 Task: Find connections with filter location Langenhagen with filter topic #innovationwith filter profile language Potuguese with filter current company Kohler Co. with filter school JSS Academy of Technical Education with filter industry Historical Sites with filter service category Management with filter keywords title Spa Manager
Action: Mouse moved to (543, 69)
Screenshot: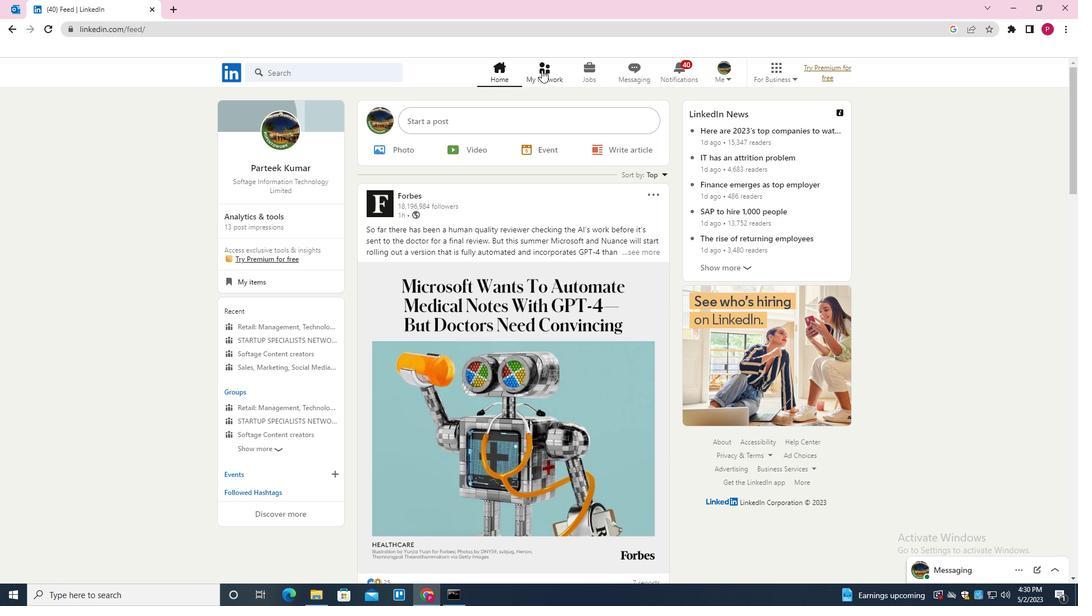 
Action: Mouse pressed left at (543, 69)
Screenshot: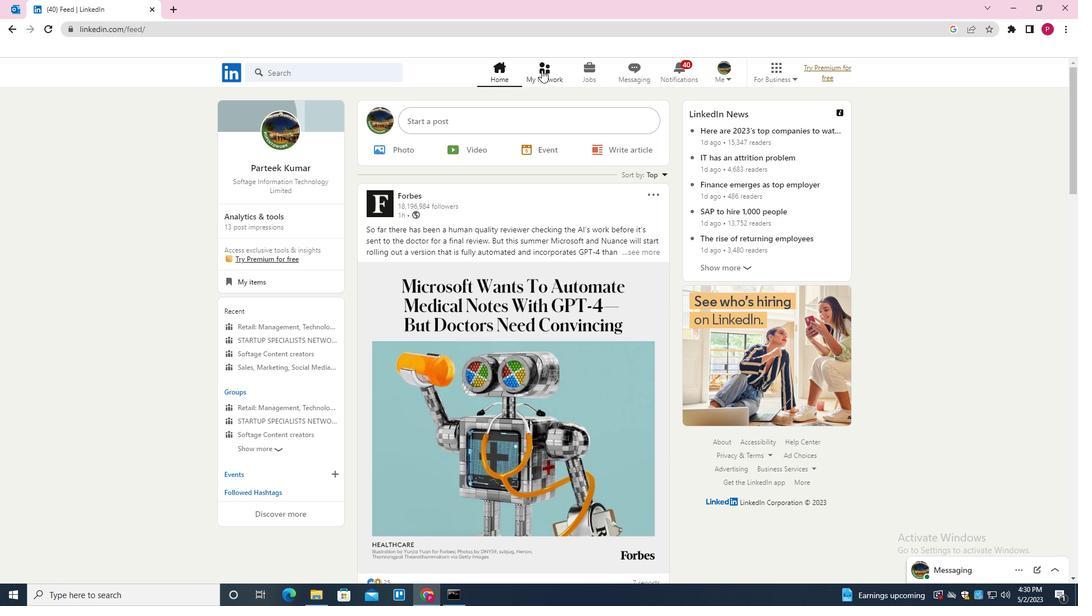 
Action: Mouse moved to (315, 131)
Screenshot: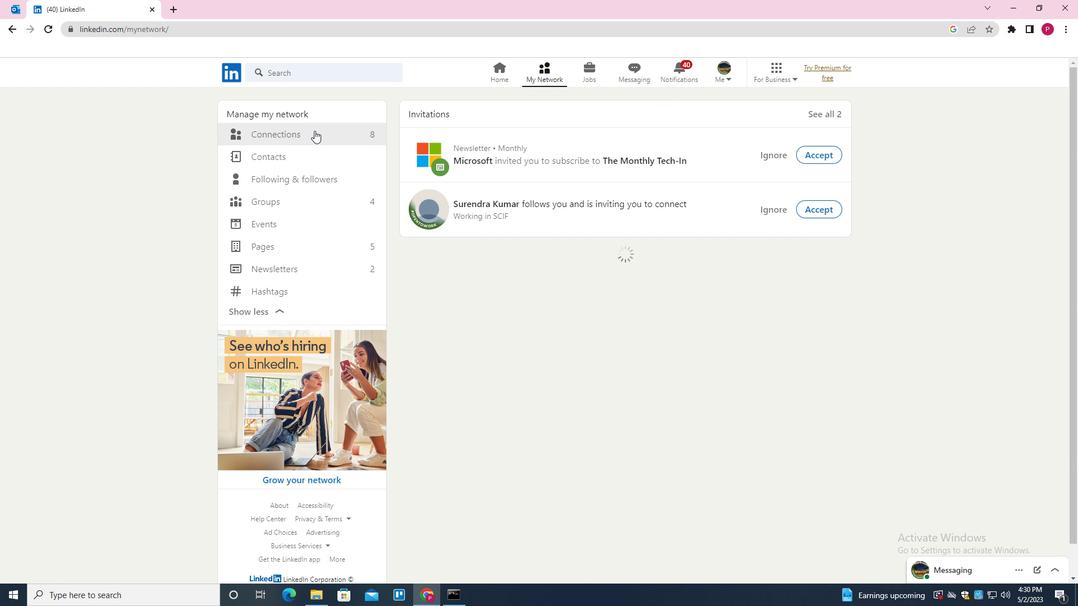 
Action: Mouse pressed left at (315, 131)
Screenshot: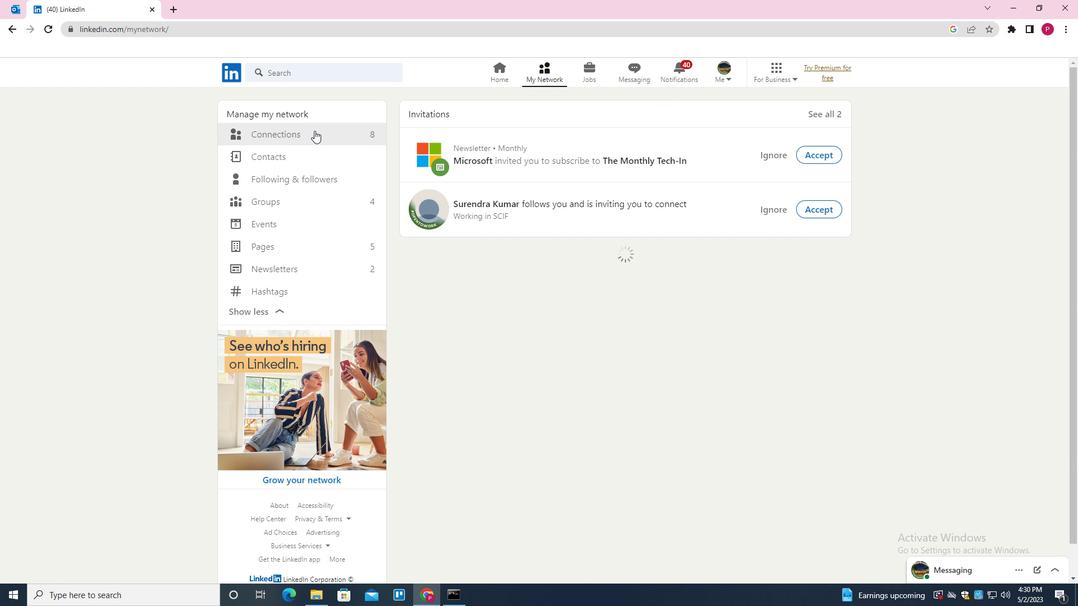 
Action: Mouse moved to (645, 136)
Screenshot: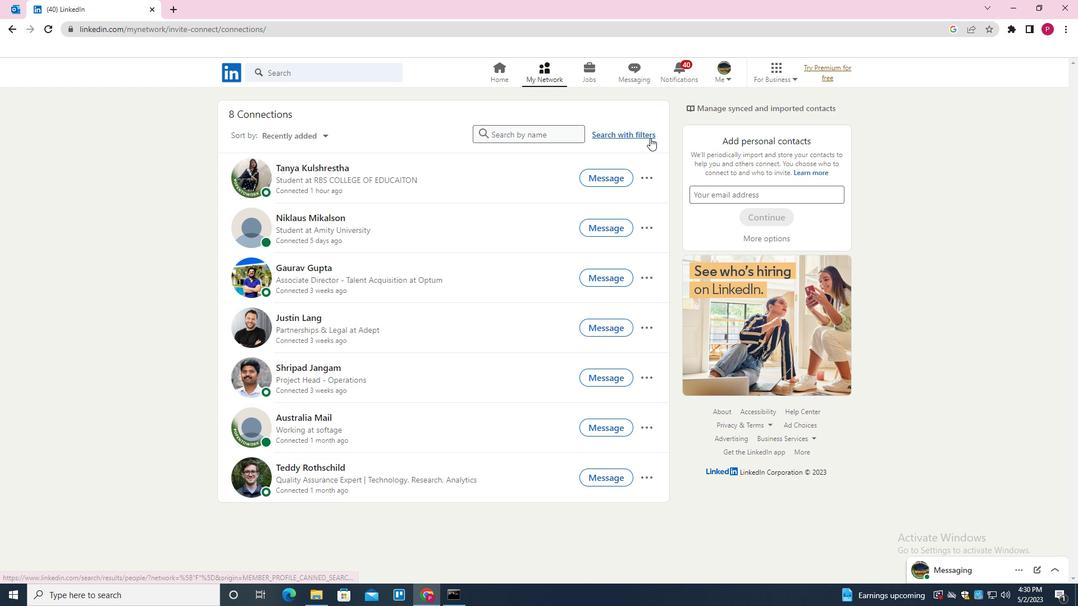 
Action: Mouse pressed left at (645, 136)
Screenshot: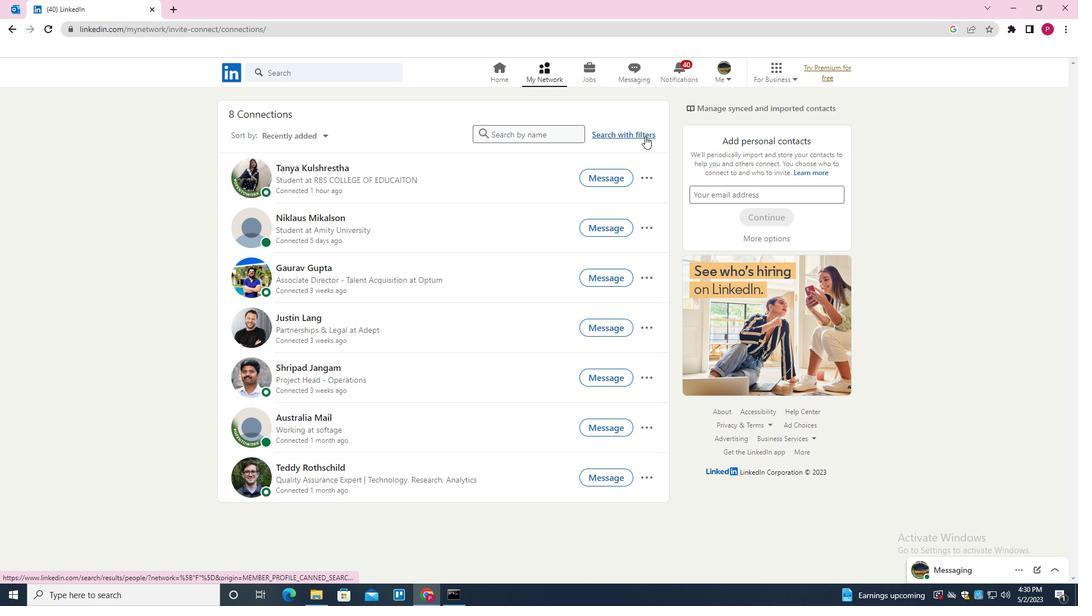 
Action: Mouse moved to (571, 102)
Screenshot: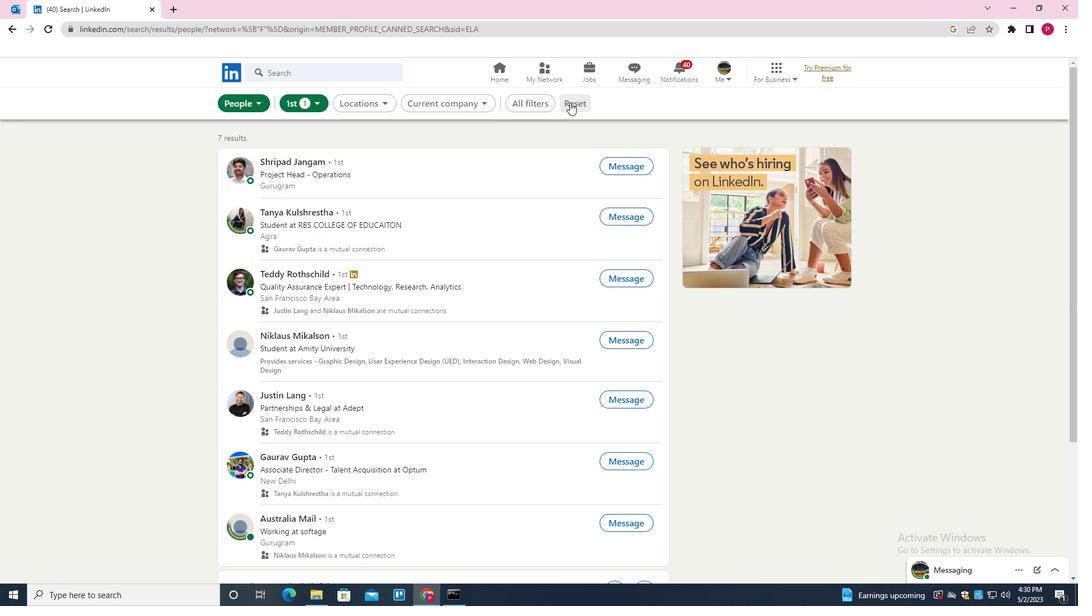 
Action: Mouse pressed left at (571, 102)
Screenshot: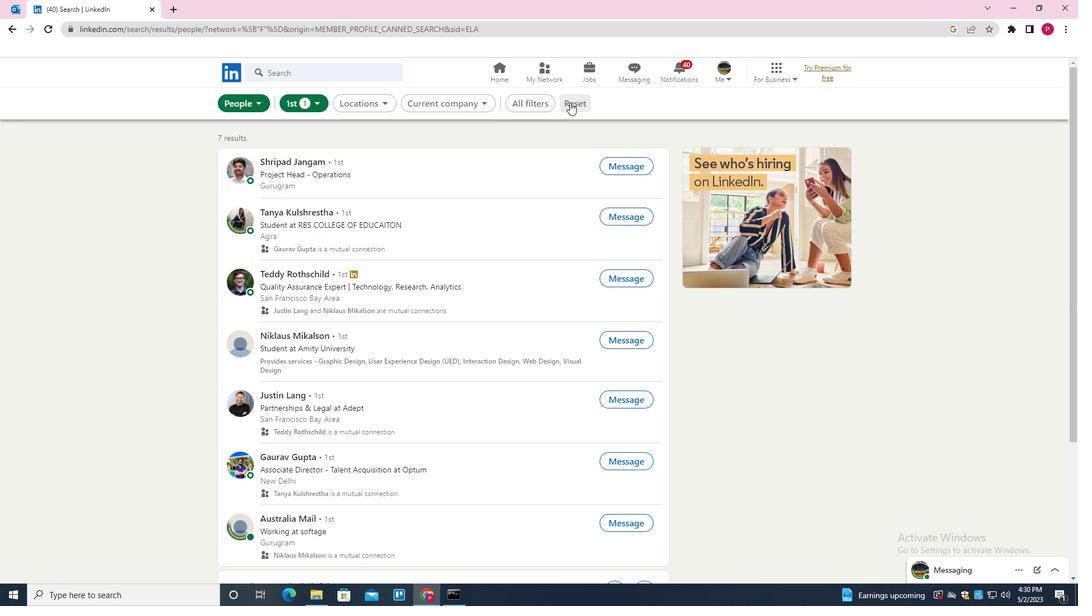 
Action: Mouse moved to (568, 102)
Screenshot: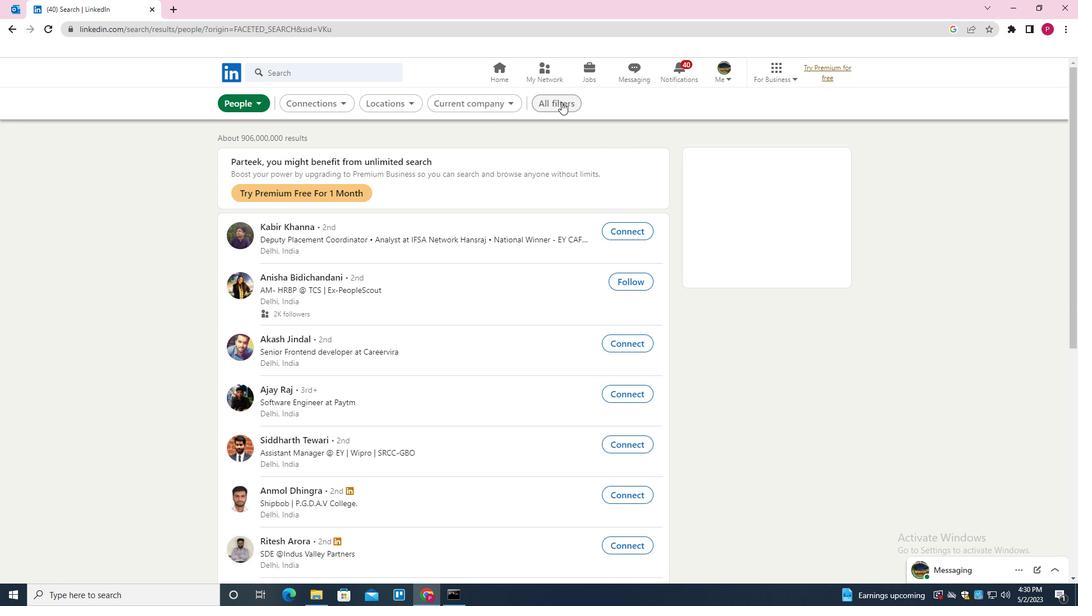 
Action: Mouse pressed left at (568, 102)
Screenshot: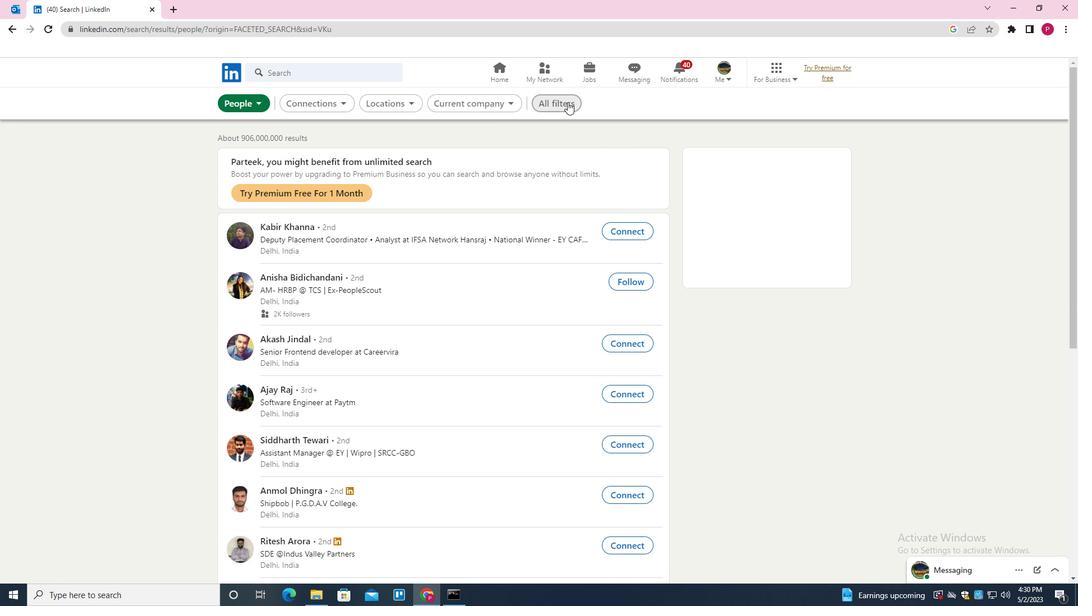 
Action: Mouse moved to (816, 291)
Screenshot: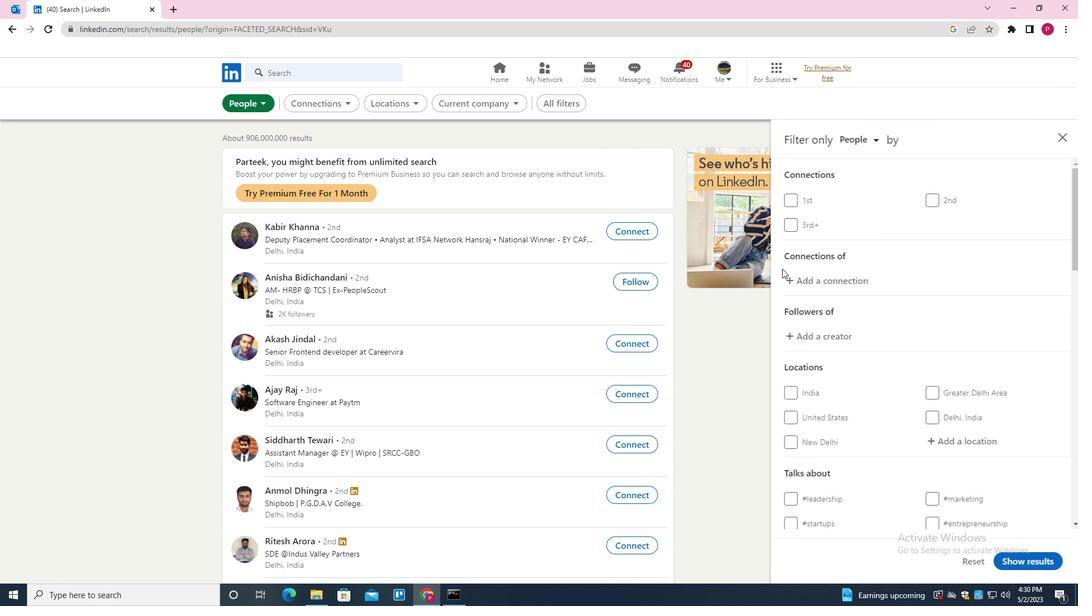 
Action: Mouse scrolled (816, 291) with delta (0, 0)
Screenshot: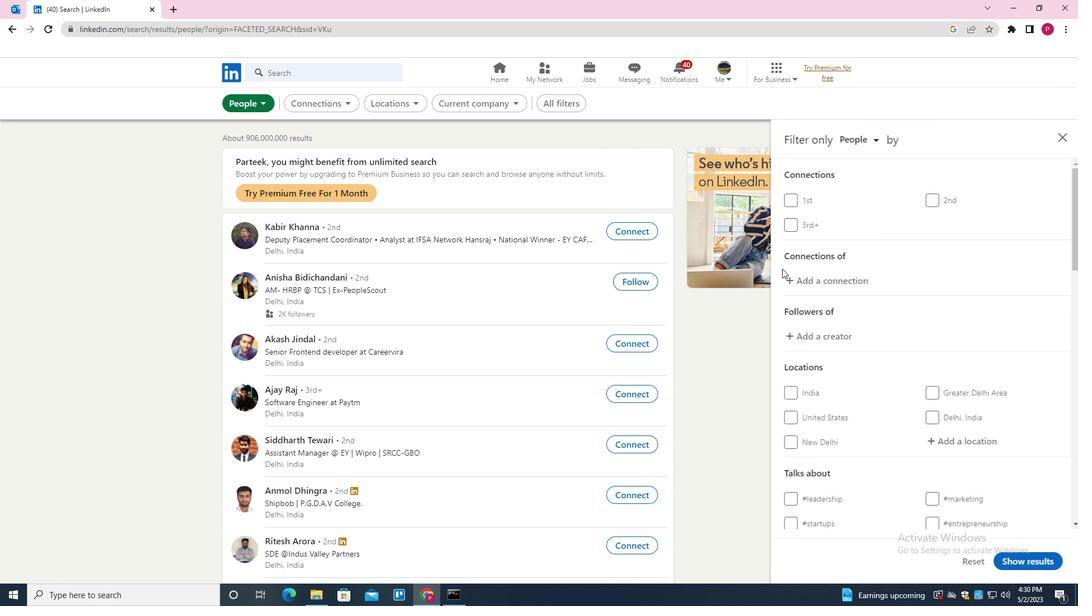 
Action: Mouse moved to (822, 297)
Screenshot: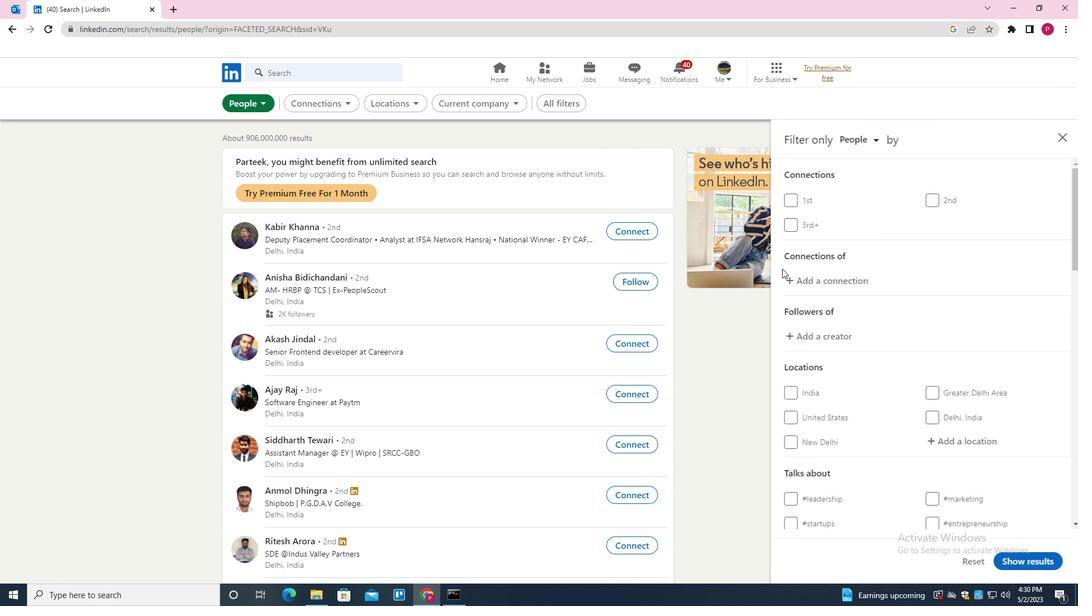 
Action: Mouse scrolled (822, 296) with delta (0, 0)
Screenshot: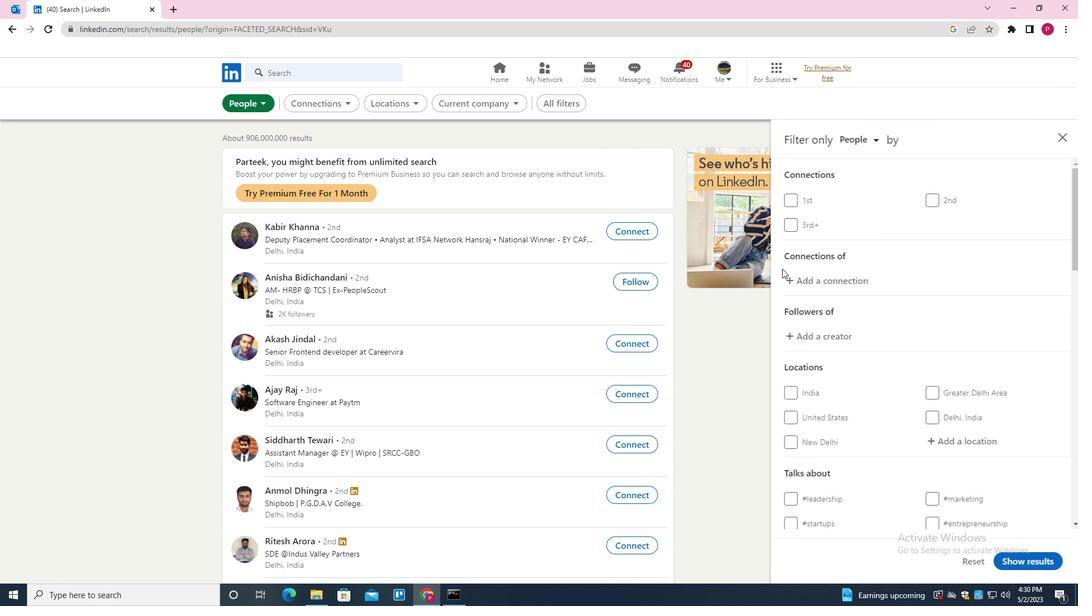 
Action: Mouse moved to (839, 309)
Screenshot: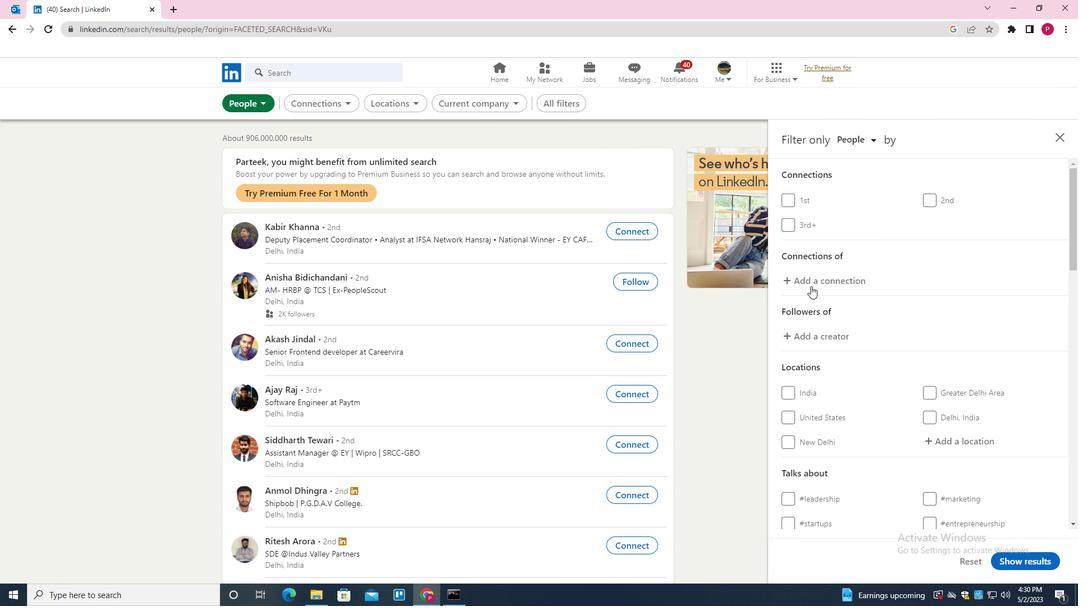 
Action: Mouse scrolled (839, 308) with delta (0, 0)
Screenshot: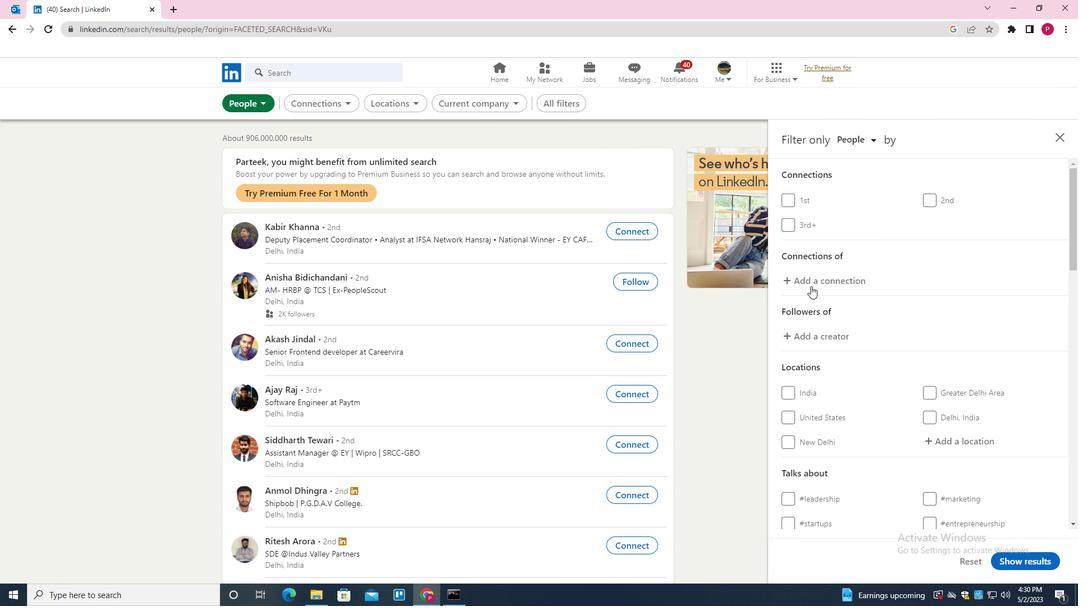 
Action: Mouse moved to (951, 271)
Screenshot: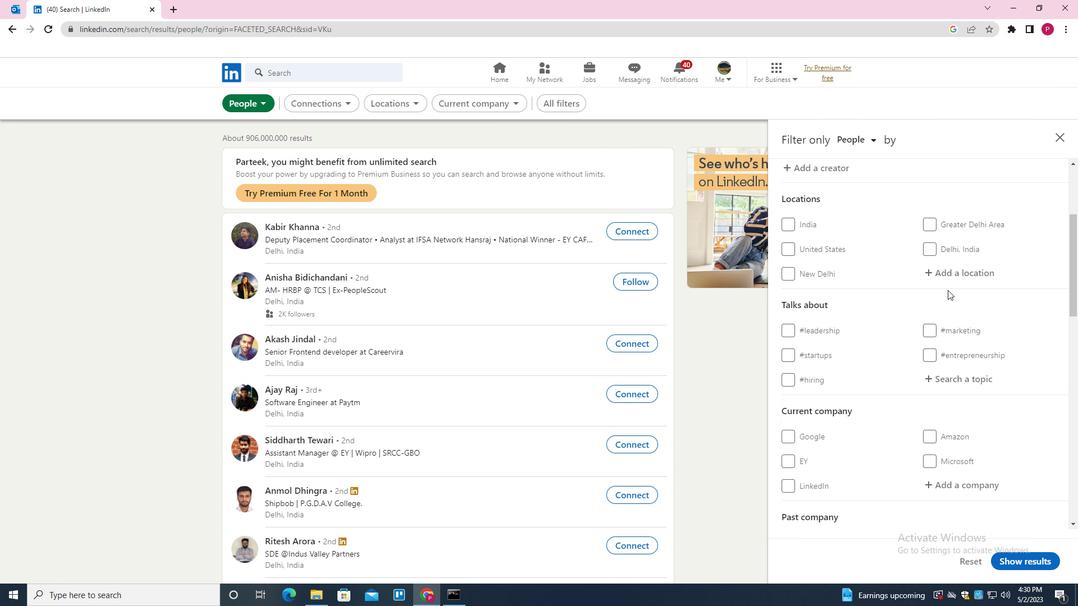 
Action: Mouse pressed left at (951, 271)
Screenshot: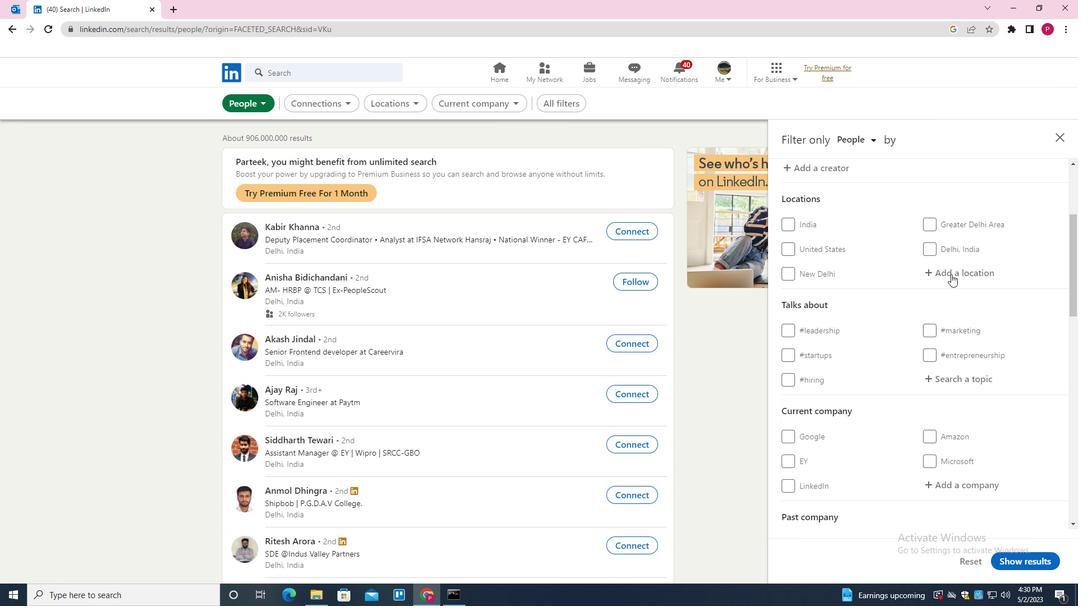 
Action: Mouse moved to (922, 286)
Screenshot: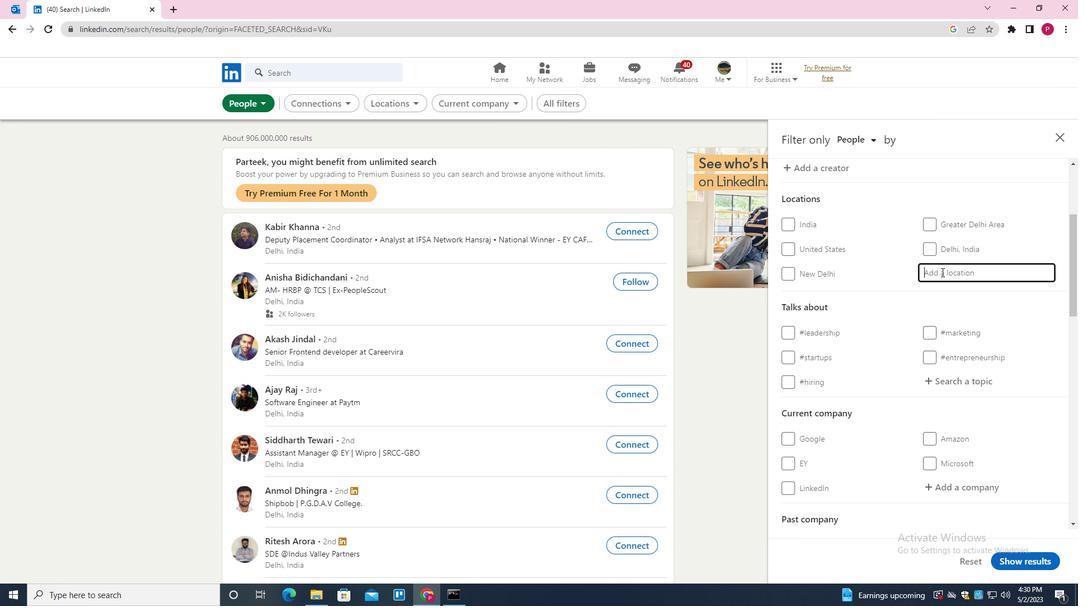 
Action: Key pressed <Key.shift>LANGEN<Key.down><Key.down><Key.down><Key.down><Key.enter>
Screenshot: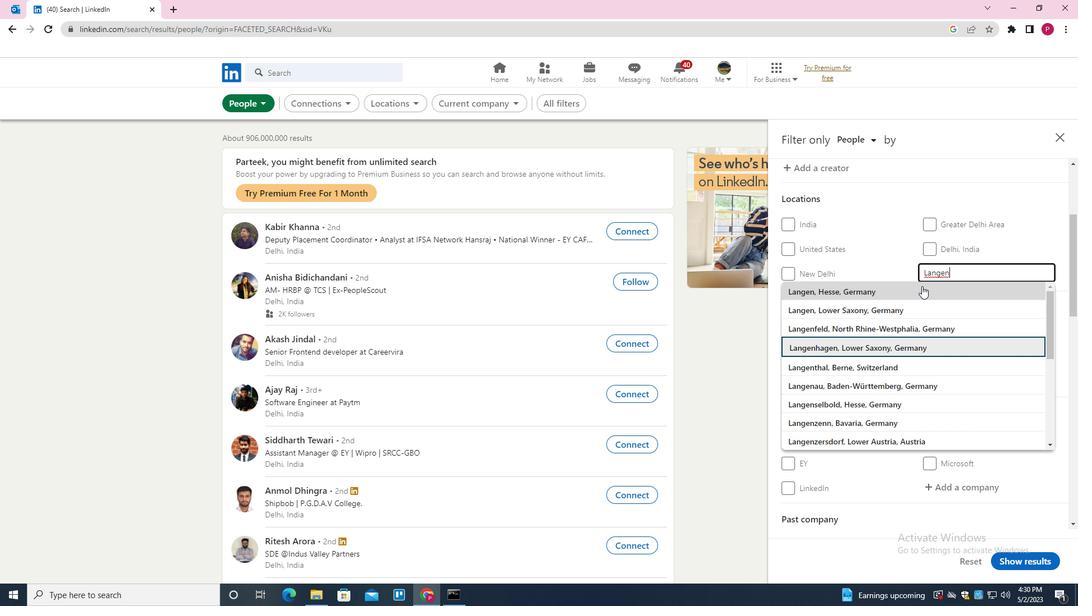 
Action: Mouse moved to (973, 413)
Screenshot: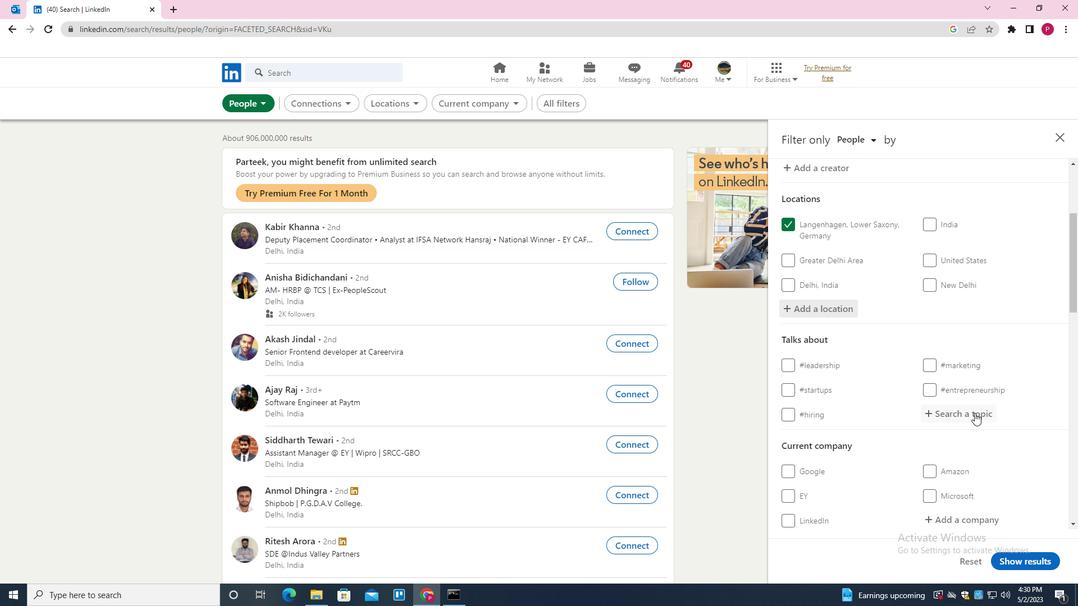 
Action: Mouse pressed left at (973, 413)
Screenshot: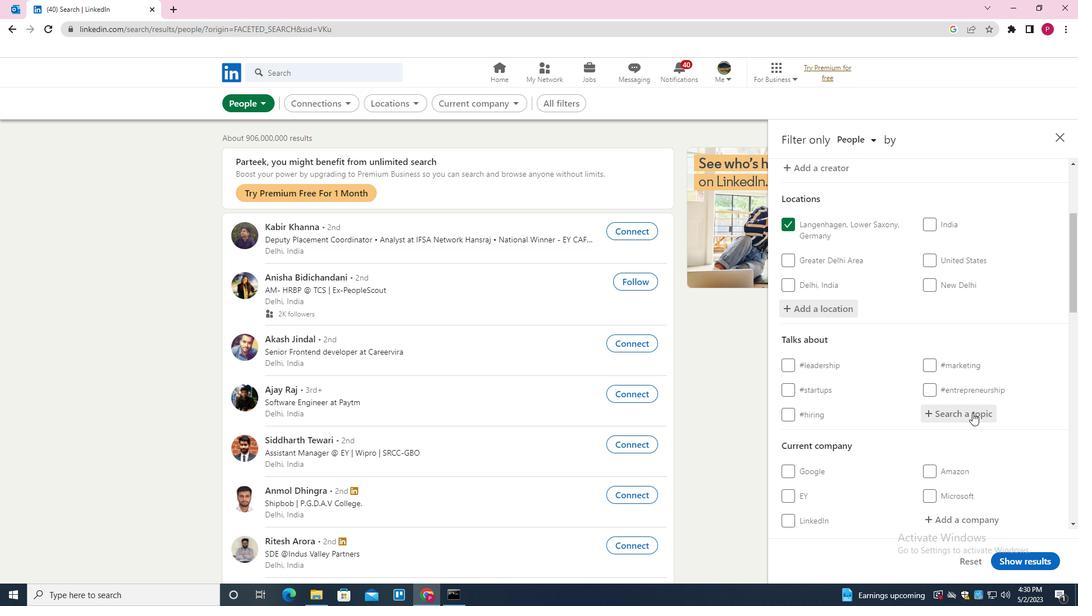 
Action: Key pressed INNOVATION<Key.down><Key.enter>
Screenshot: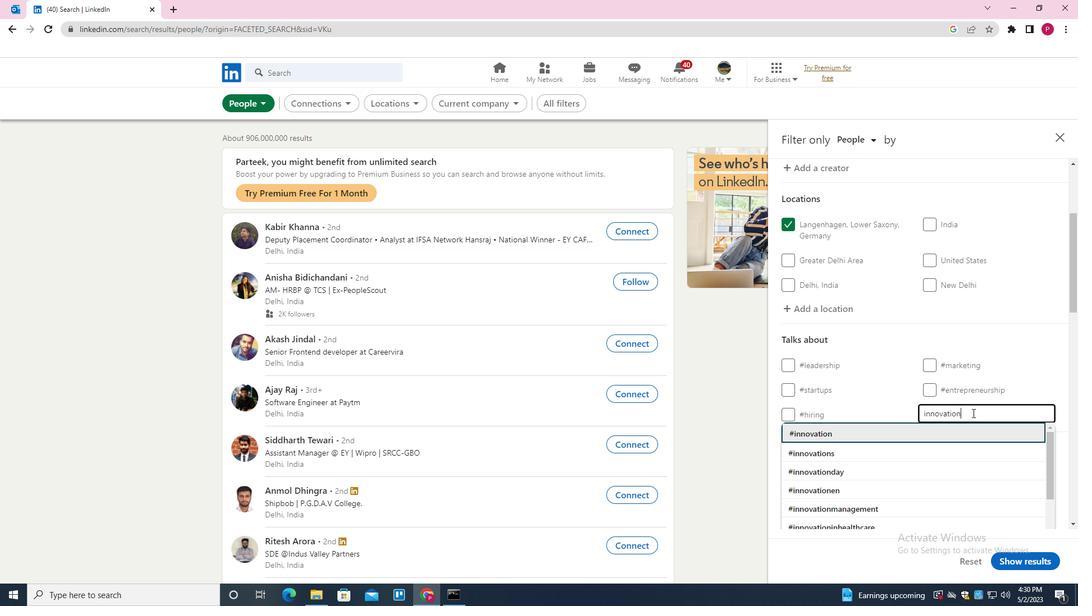 
Action: Mouse moved to (896, 433)
Screenshot: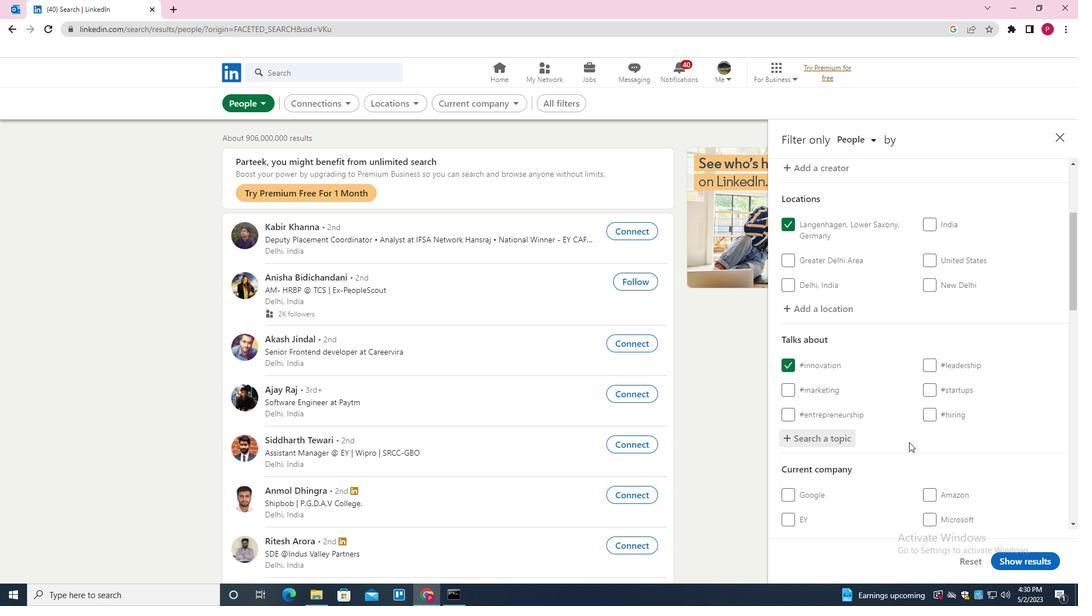 
Action: Mouse scrolled (896, 433) with delta (0, 0)
Screenshot: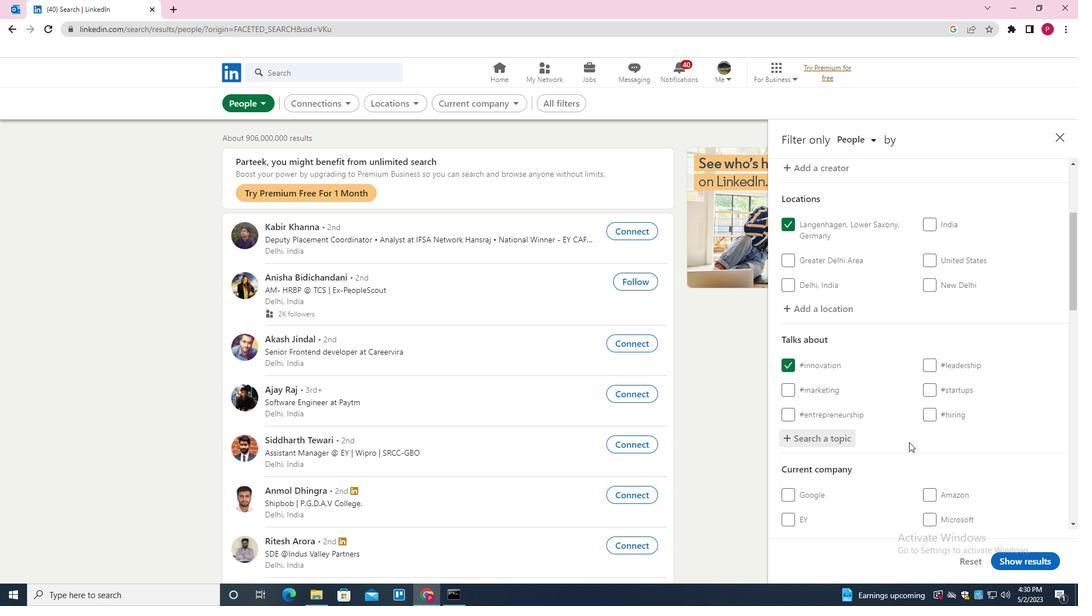 
Action: Mouse moved to (894, 428)
Screenshot: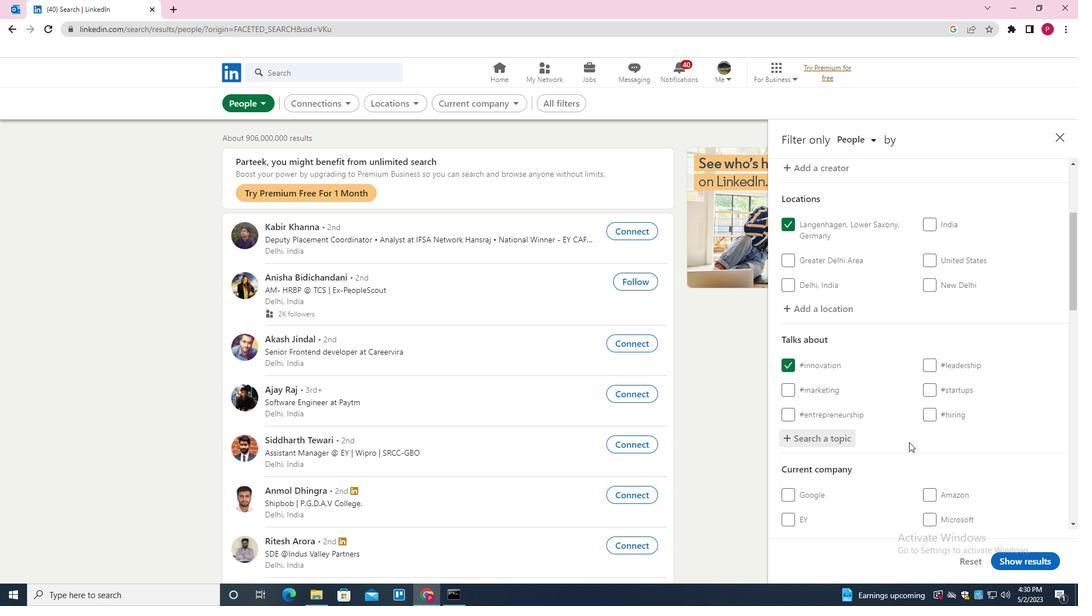 
Action: Mouse scrolled (894, 427) with delta (0, 0)
Screenshot: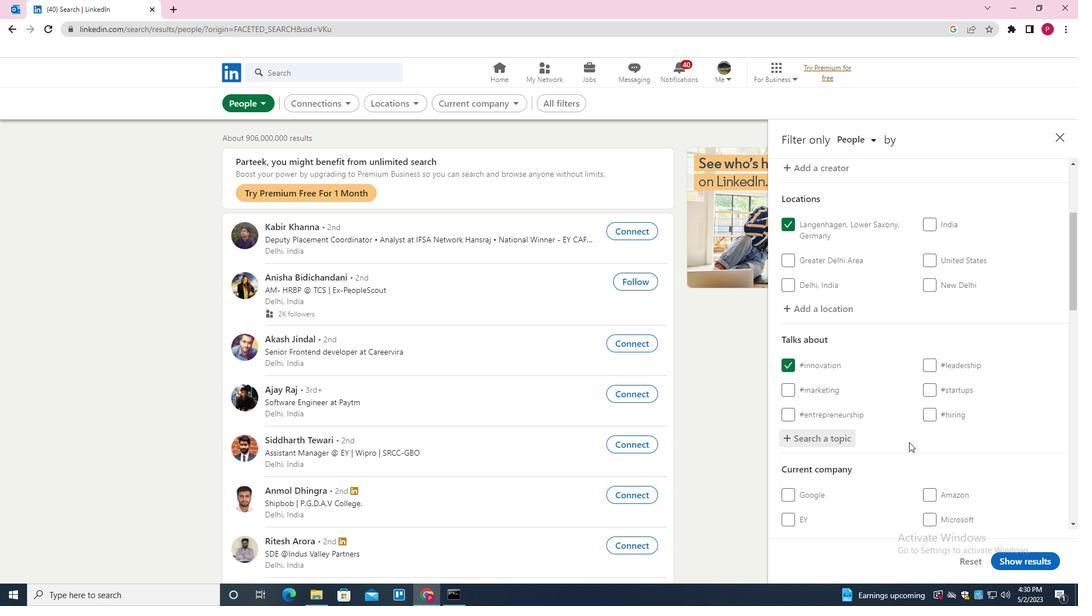 
Action: Mouse moved to (892, 423)
Screenshot: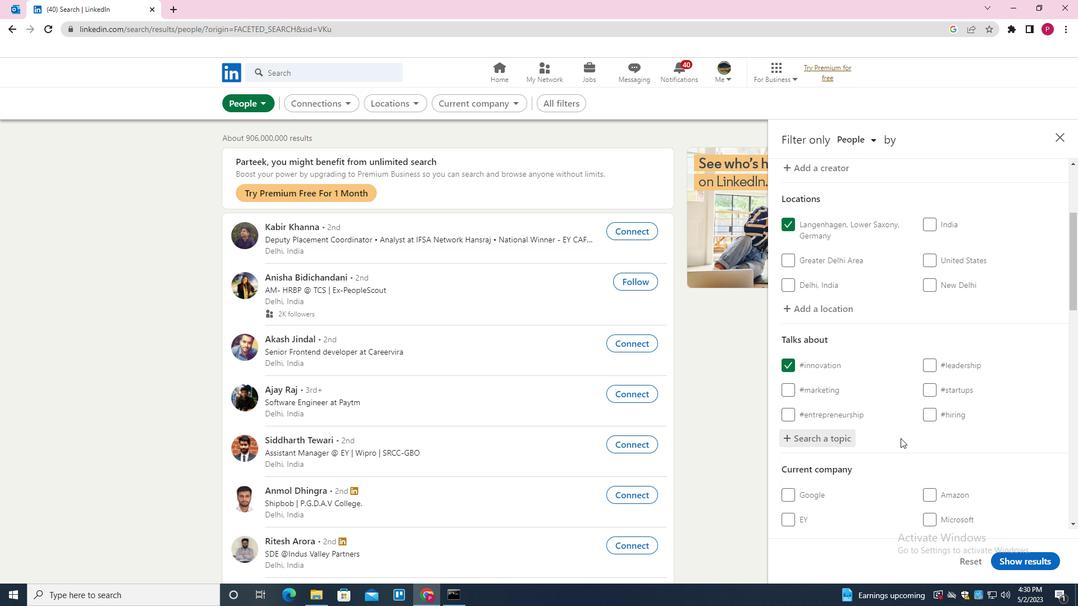 
Action: Mouse scrolled (892, 422) with delta (0, 0)
Screenshot: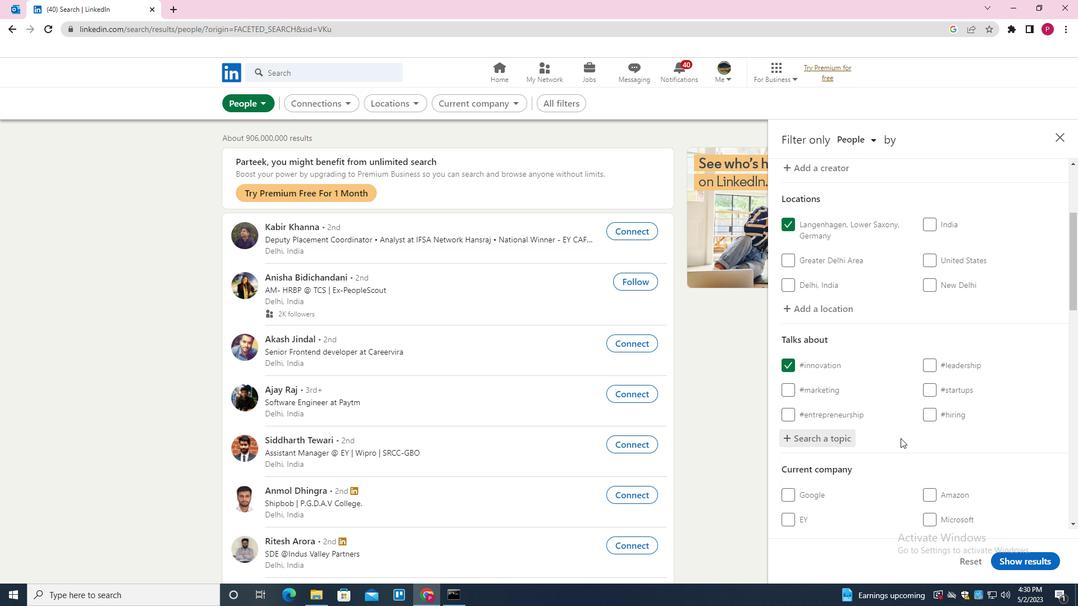 
Action: Mouse moved to (891, 413)
Screenshot: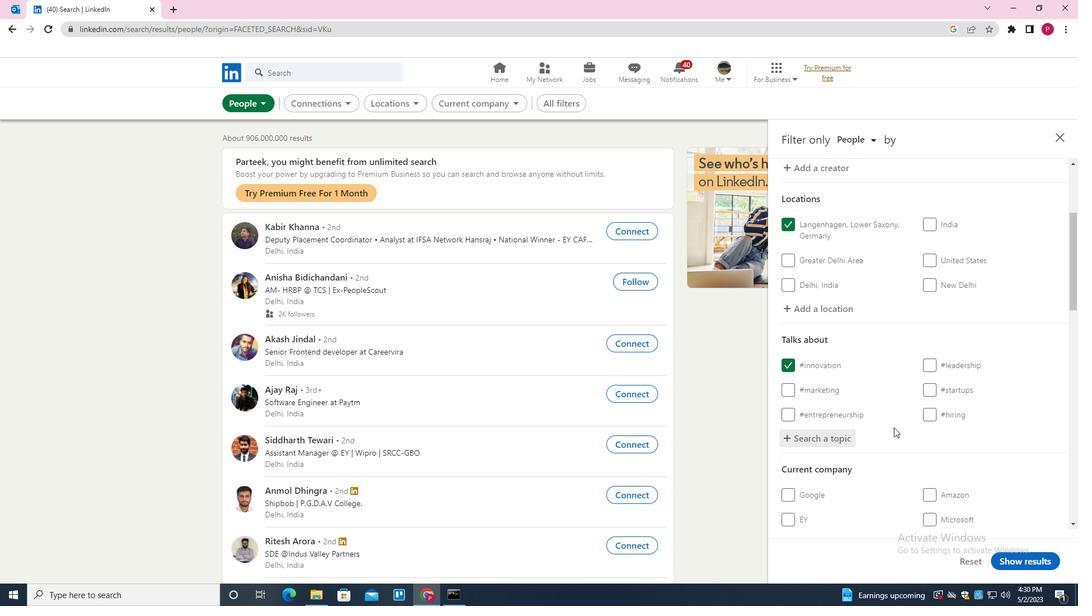 
Action: Mouse scrolled (891, 412) with delta (0, 0)
Screenshot: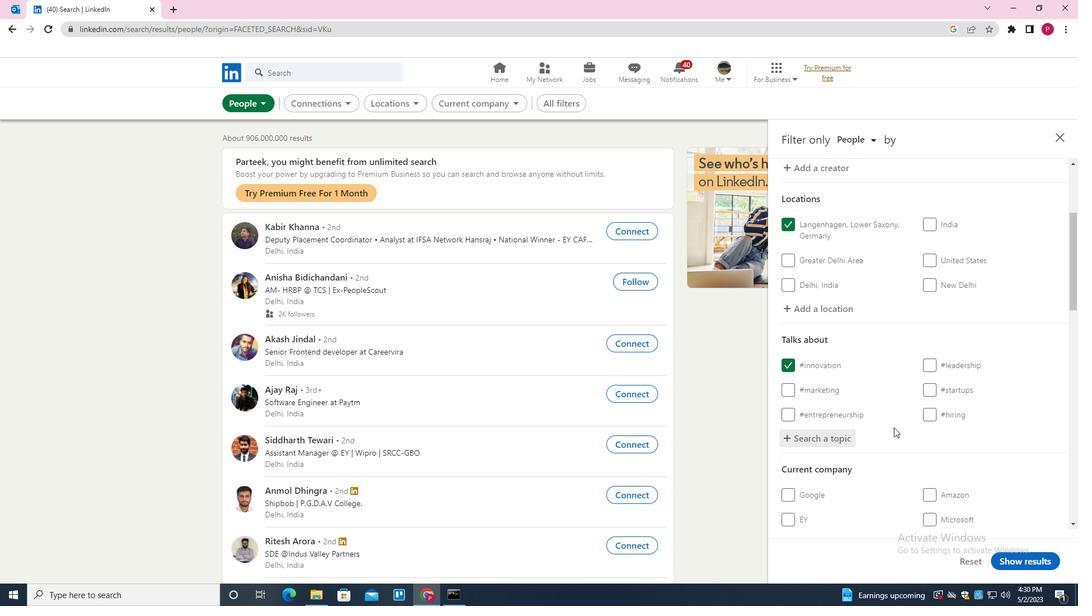 
Action: Mouse moved to (880, 363)
Screenshot: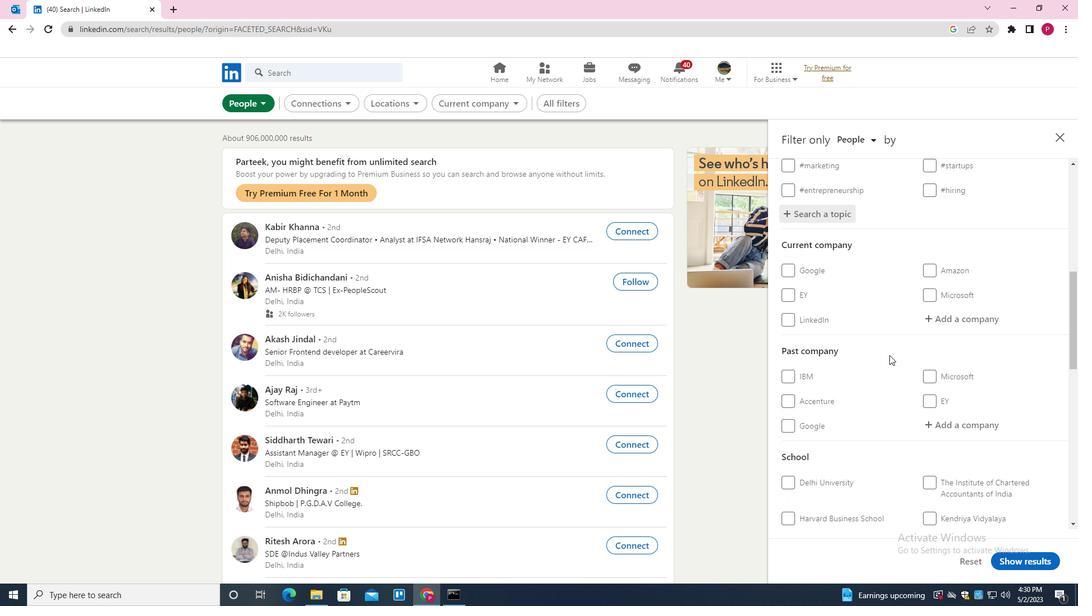 
Action: Mouse scrolled (880, 362) with delta (0, 0)
Screenshot: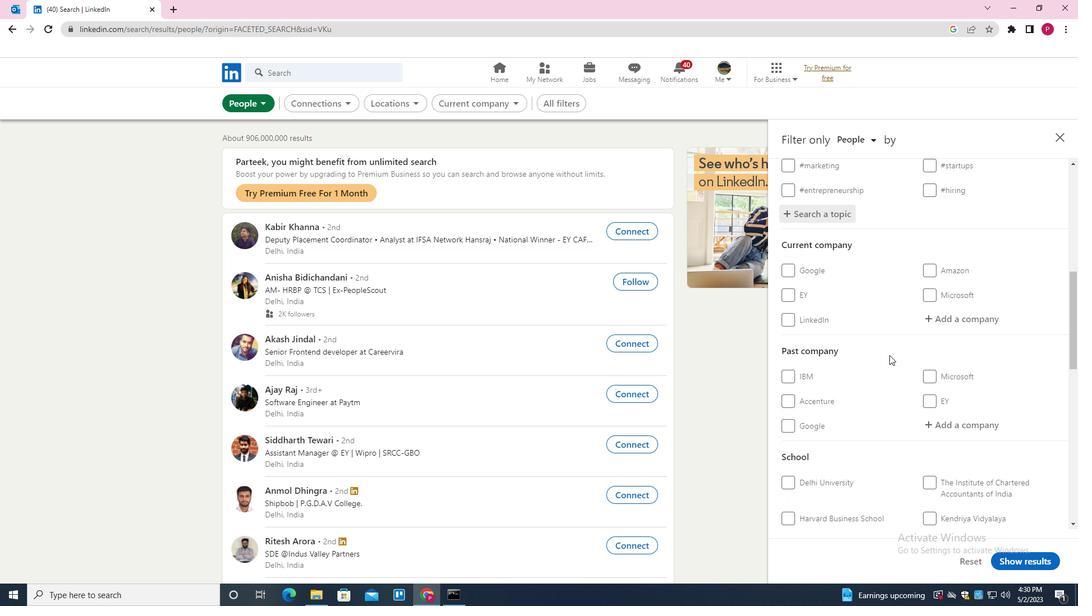 
Action: Mouse moved to (879, 365)
Screenshot: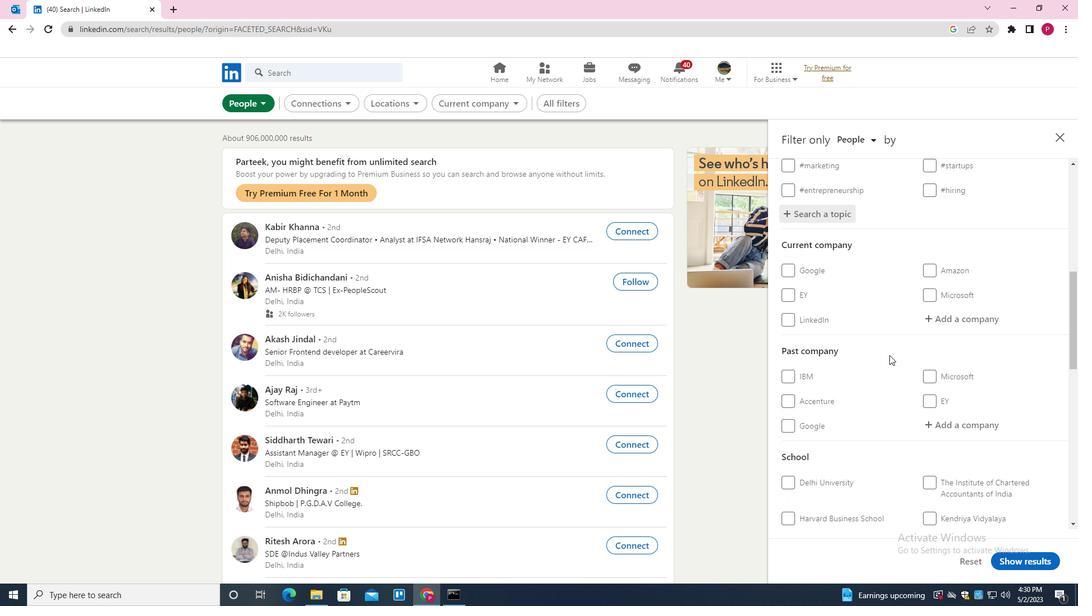 
Action: Mouse scrolled (879, 365) with delta (0, 0)
Screenshot: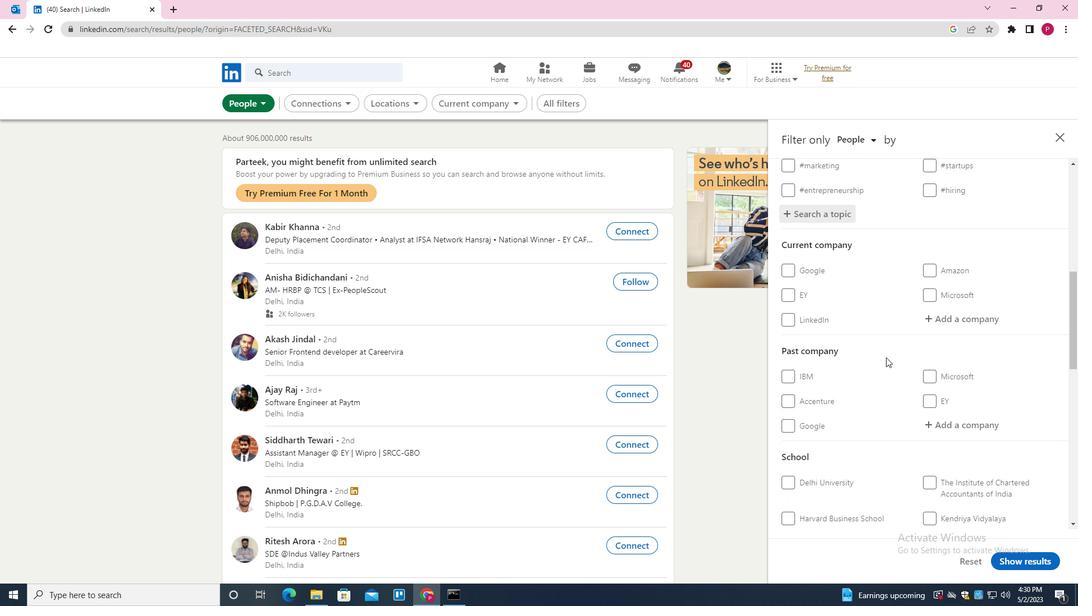 
Action: Mouse scrolled (879, 365) with delta (0, 0)
Screenshot: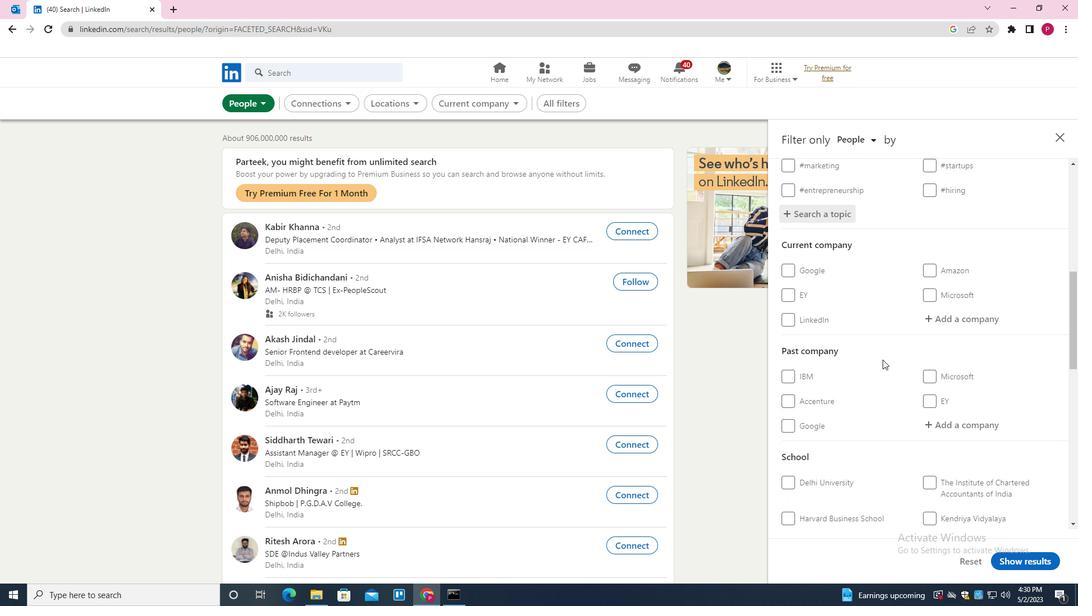 
Action: Mouse scrolled (879, 365) with delta (0, 0)
Screenshot: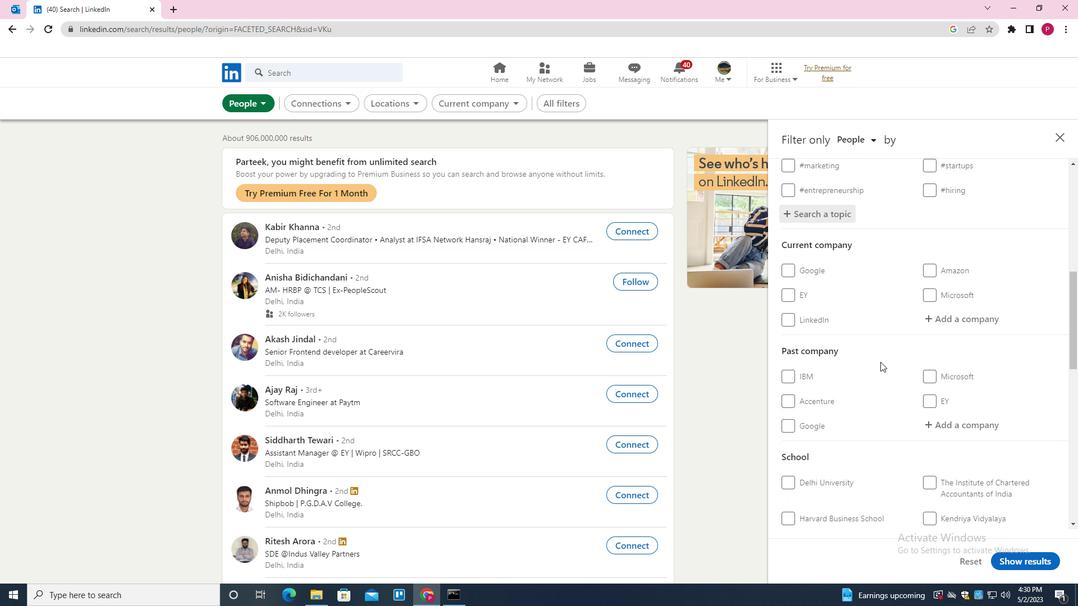 
Action: Mouse moved to (879, 366)
Screenshot: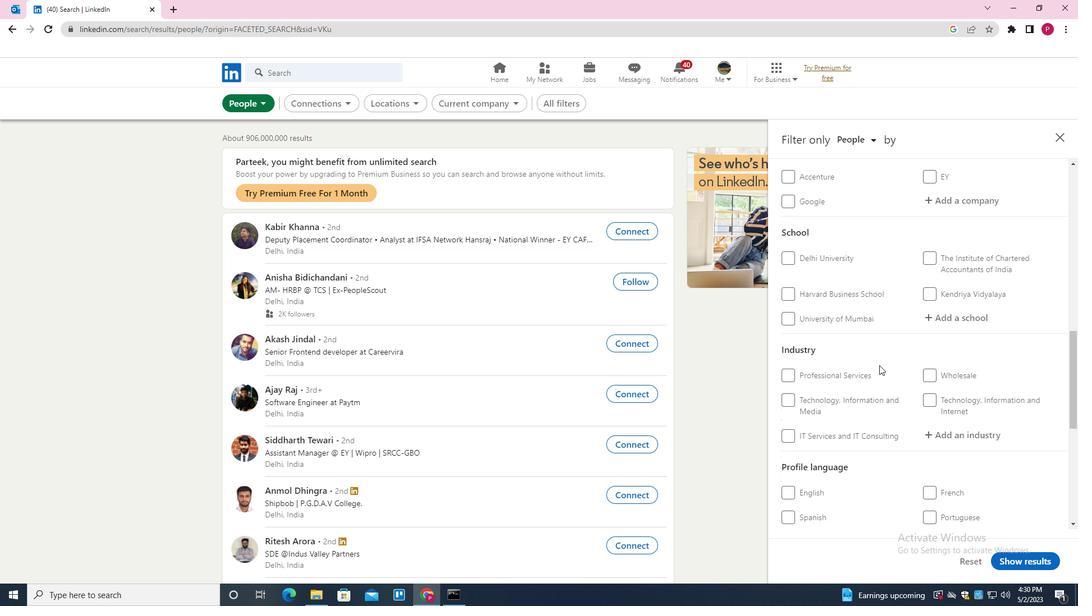 
Action: Mouse scrolled (879, 365) with delta (0, 0)
Screenshot: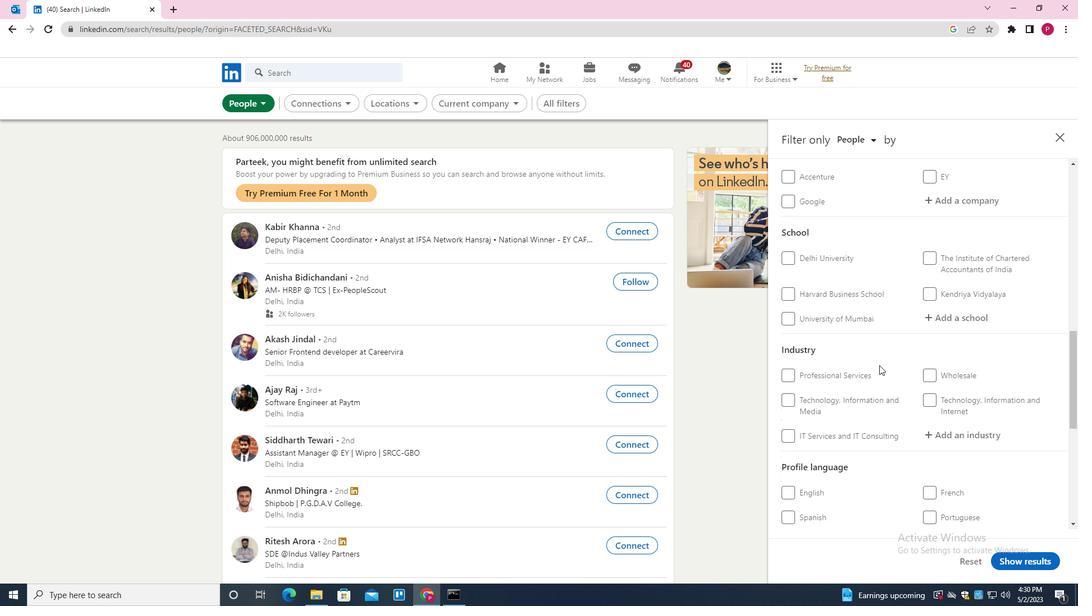 
Action: Mouse scrolled (879, 365) with delta (0, 0)
Screenshot: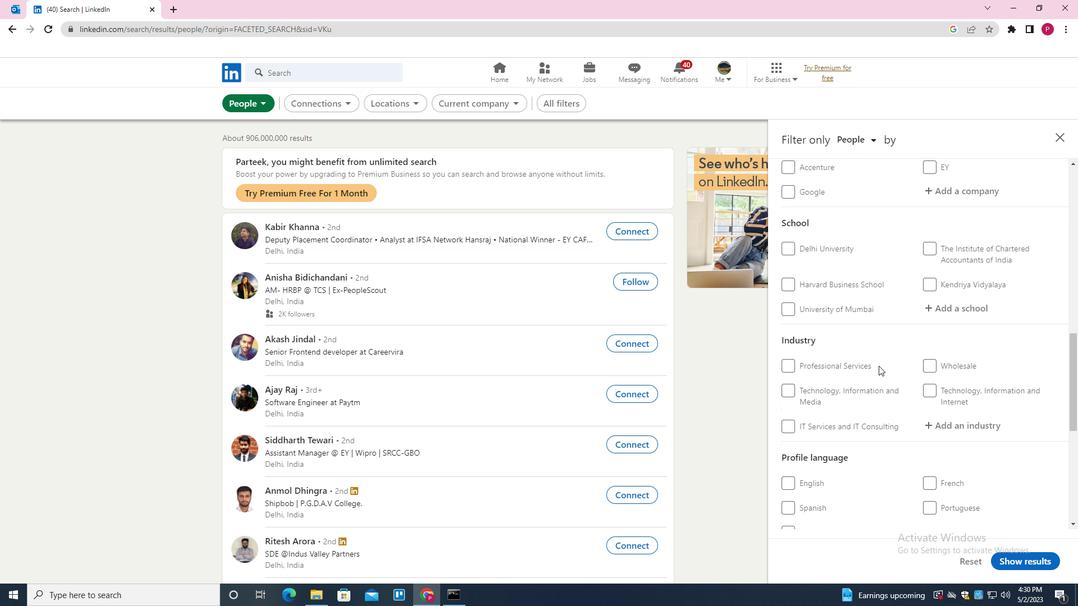 
Action: Mouse scrolled (879, 365) with delta (0, 0)
Screenshot: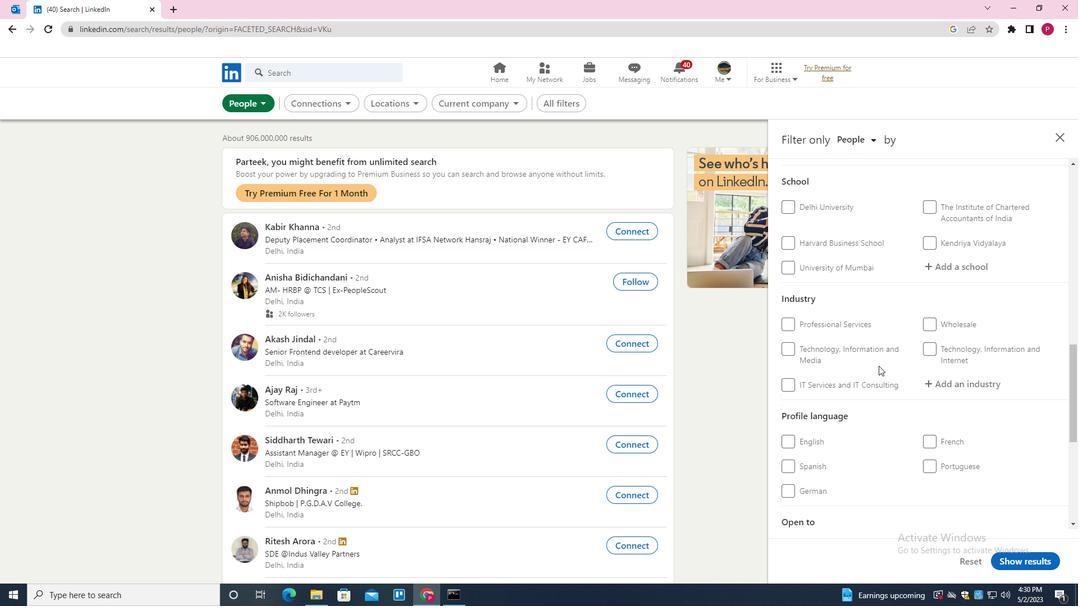 
Action: Mouse moved to (923, 348)
Screenshot: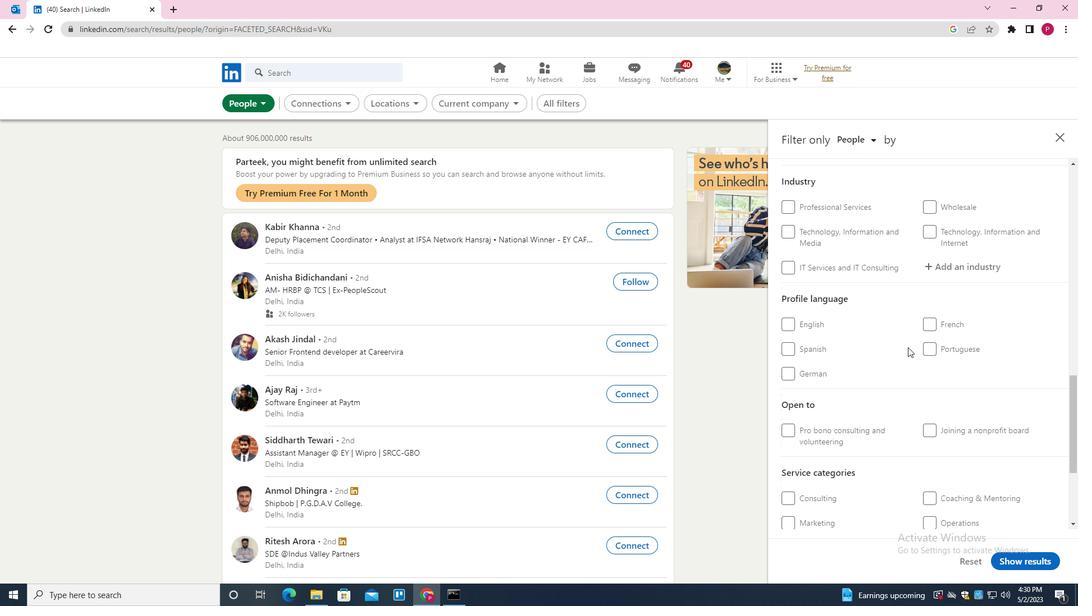 
Action: Mouse pressed left at (923, 348)
Screenshot: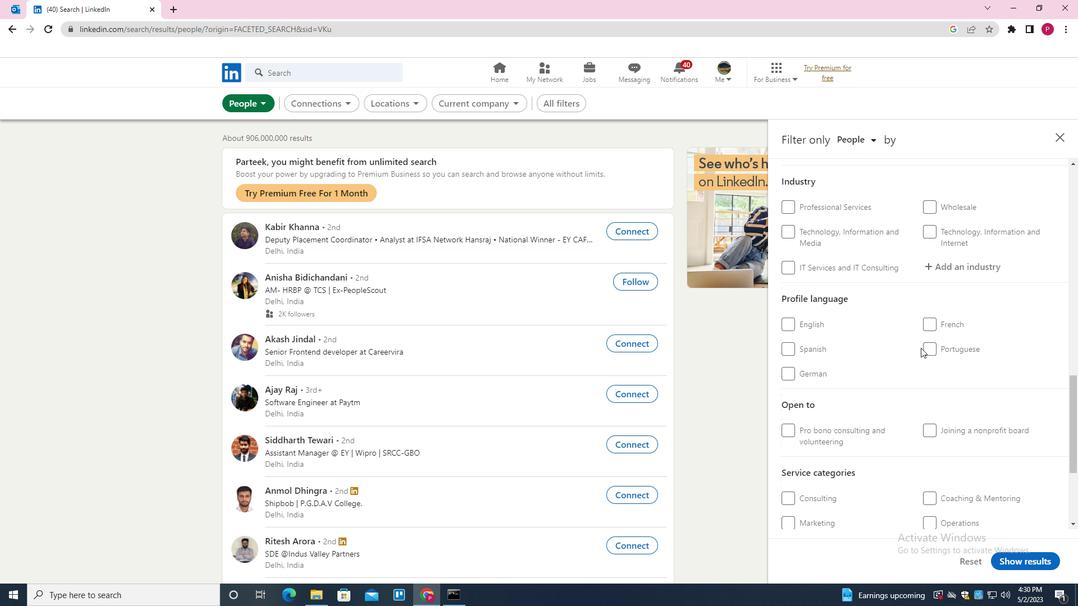 
Action: Mouse moved to (895, 363)
Screenshot: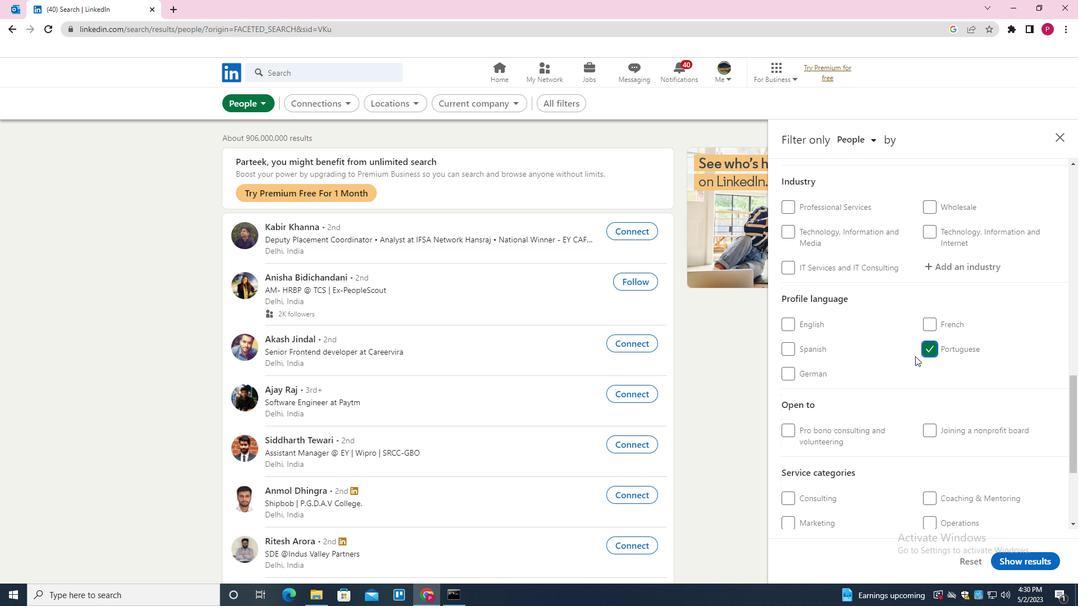 
Action: Mouse scrolled (895, 364) with delta (0, 0)
Screenshot: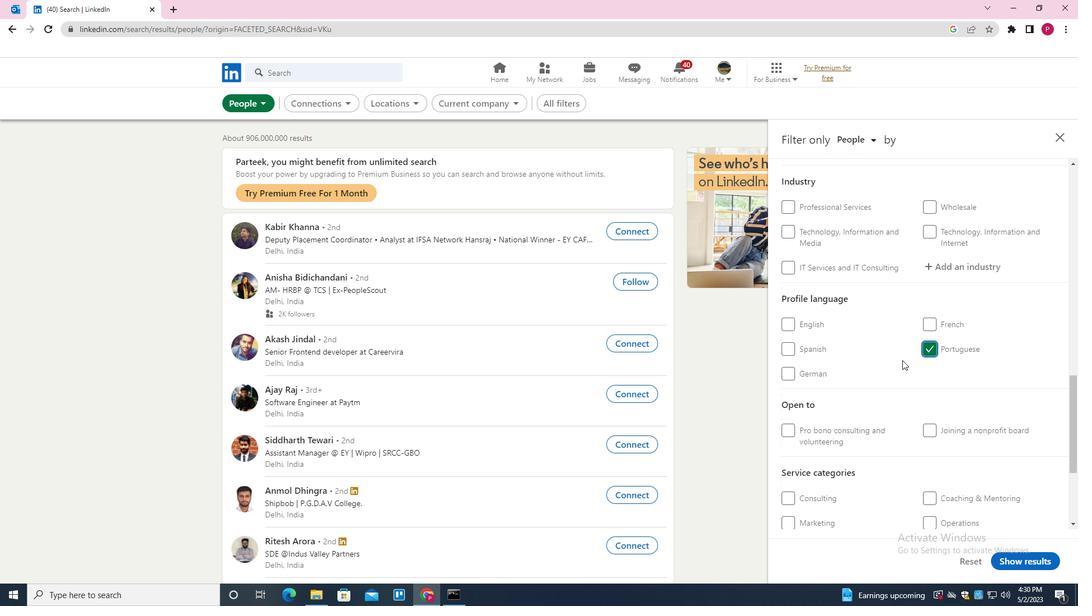 
Action: Mouse scrolled (895, 364) with delta (0, 0)
Screenshot: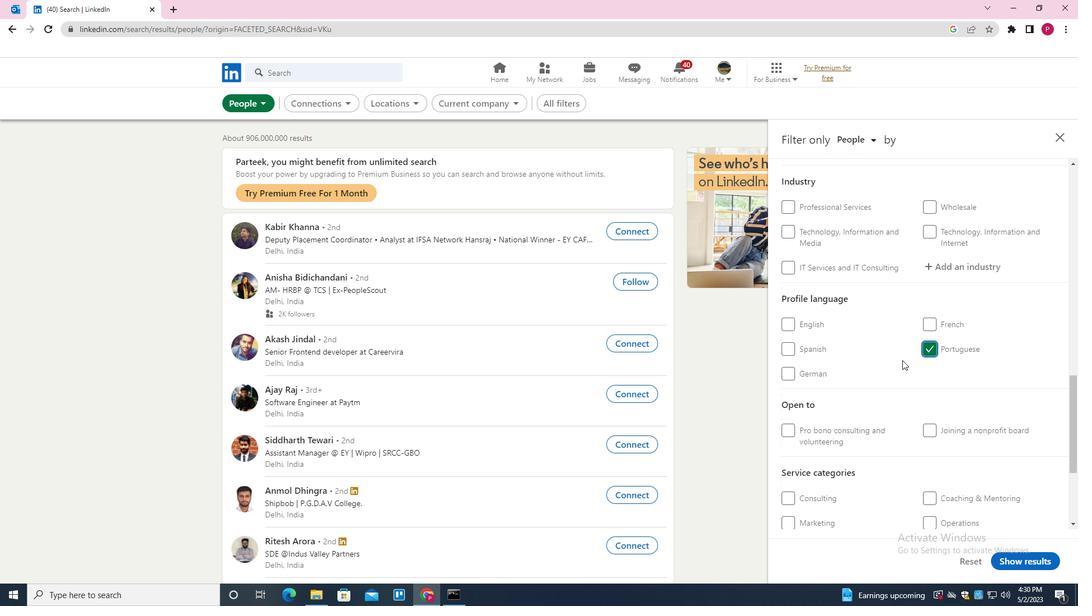 
Action: Mouse scrolled (895, 364) with delta (0, 0)
Screenshot: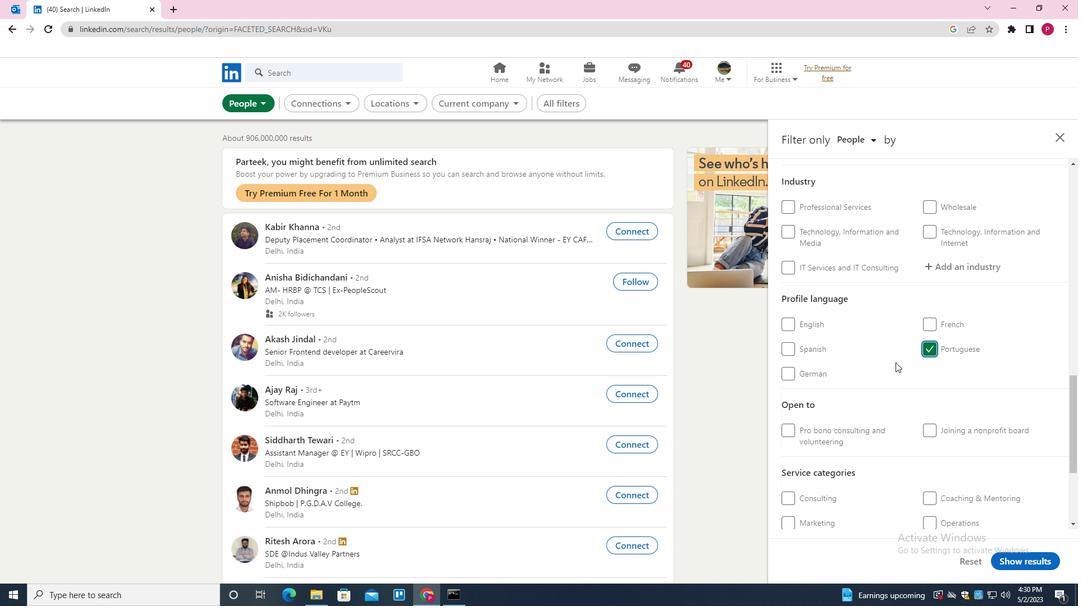 
Action: Mouse scrolled (895, 364) with delta (0, 0)
Screenshot: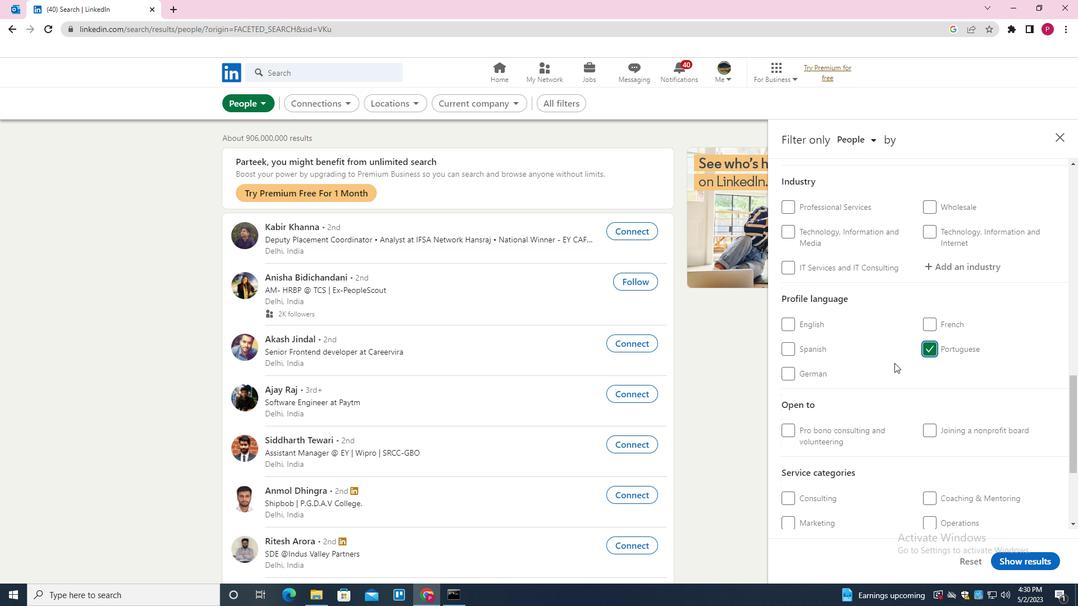 
Action: Mouse scrolled (895, 364) with delta (0, 0)
Screenshot: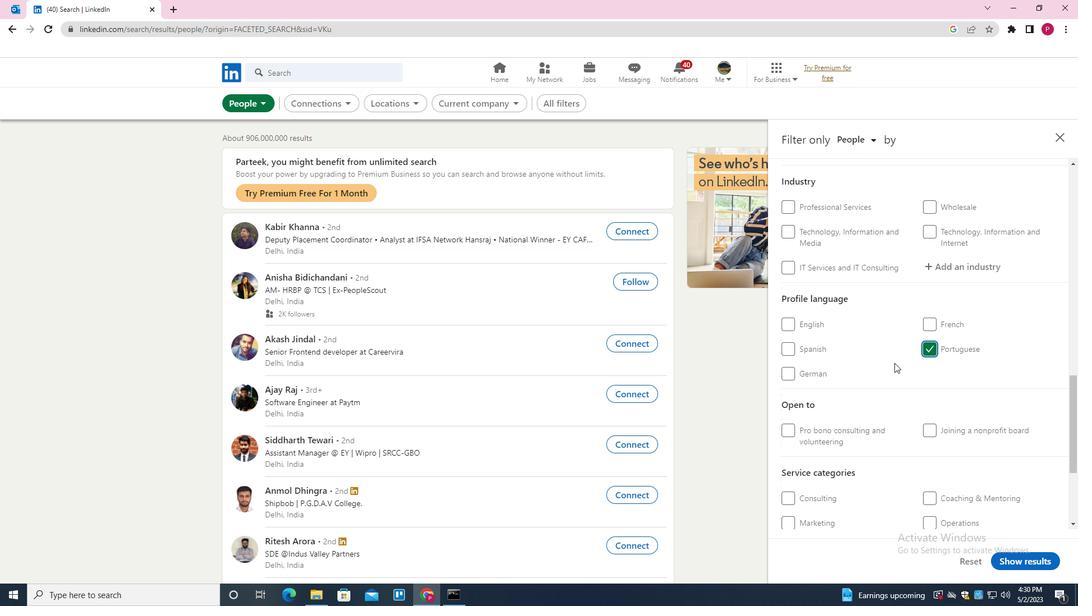 
Action: Mouse moved to (891, 373)
Screenshot: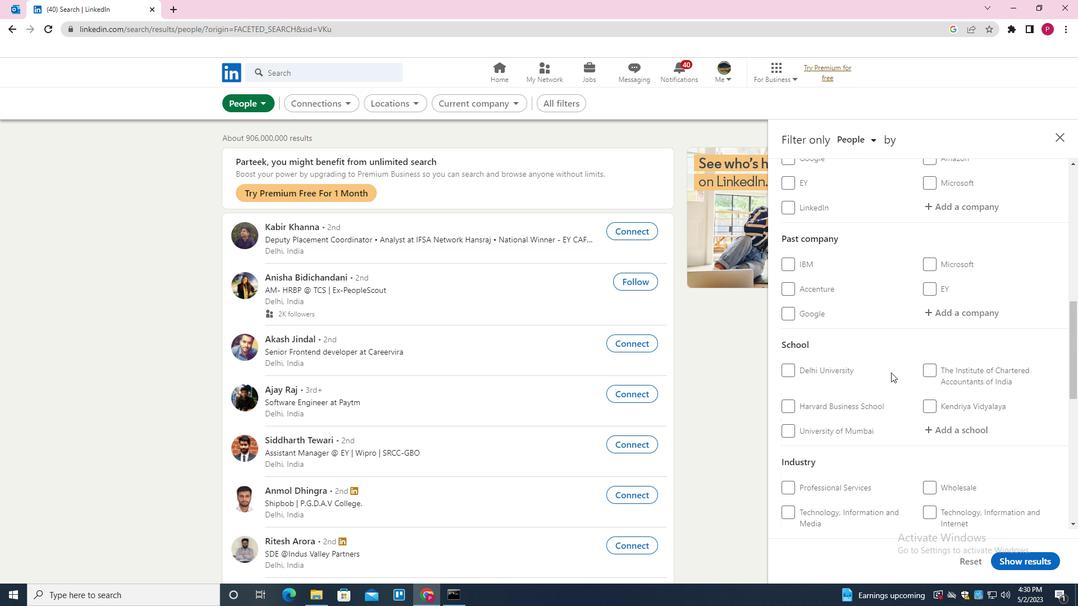 
Action: Mouse scrolled (891, 374) with delta (0, 0)
Screenshot: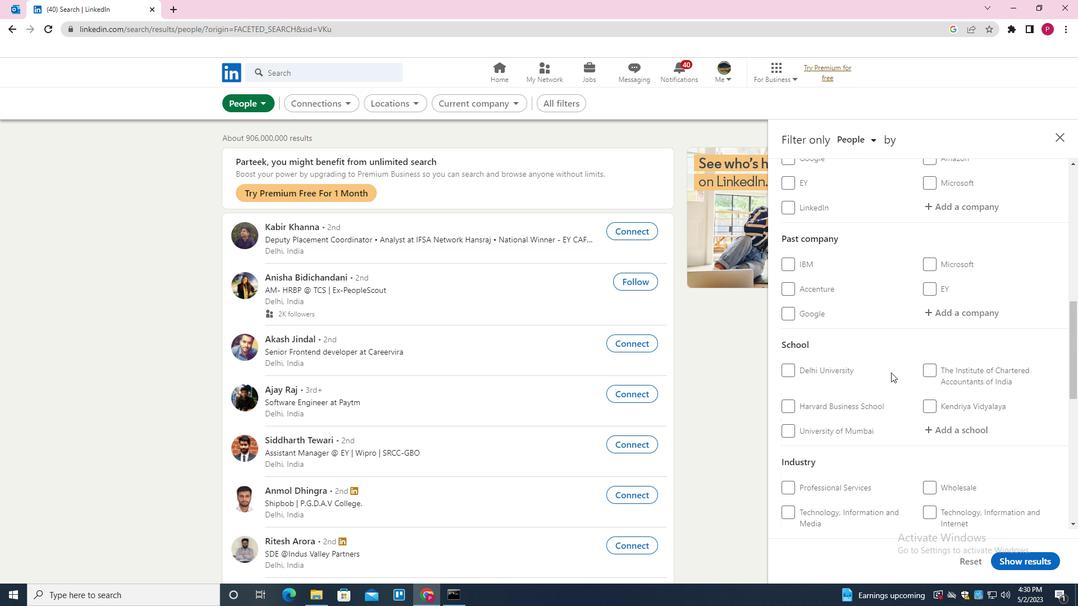 
Action: Mouse scrolled (891, 374) with delta (0, 0)
Screenshot: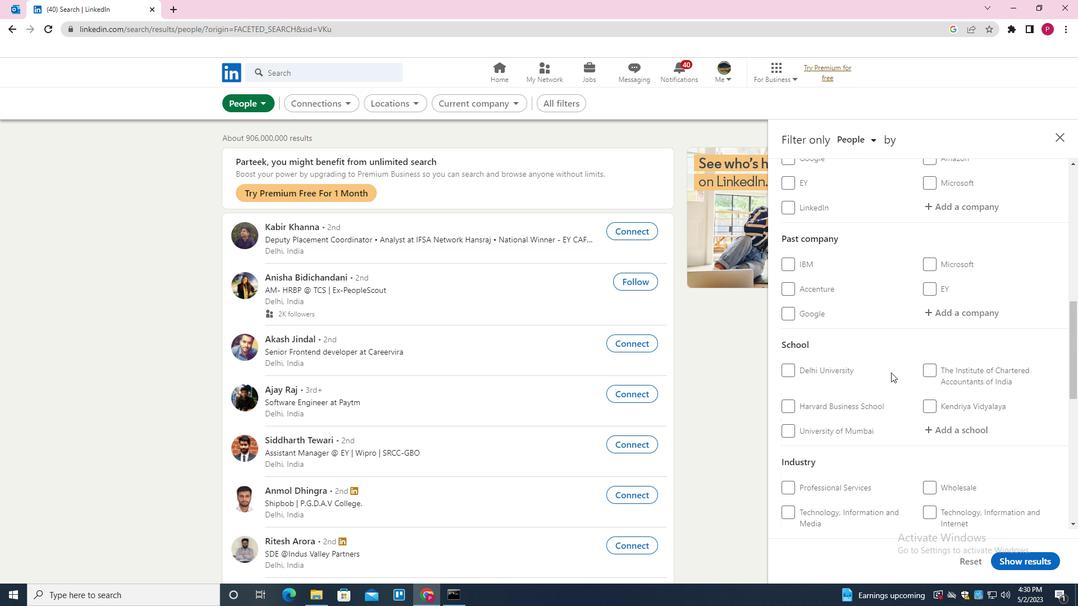 
Action: Mouse moved to (961, 314)
Screenshot: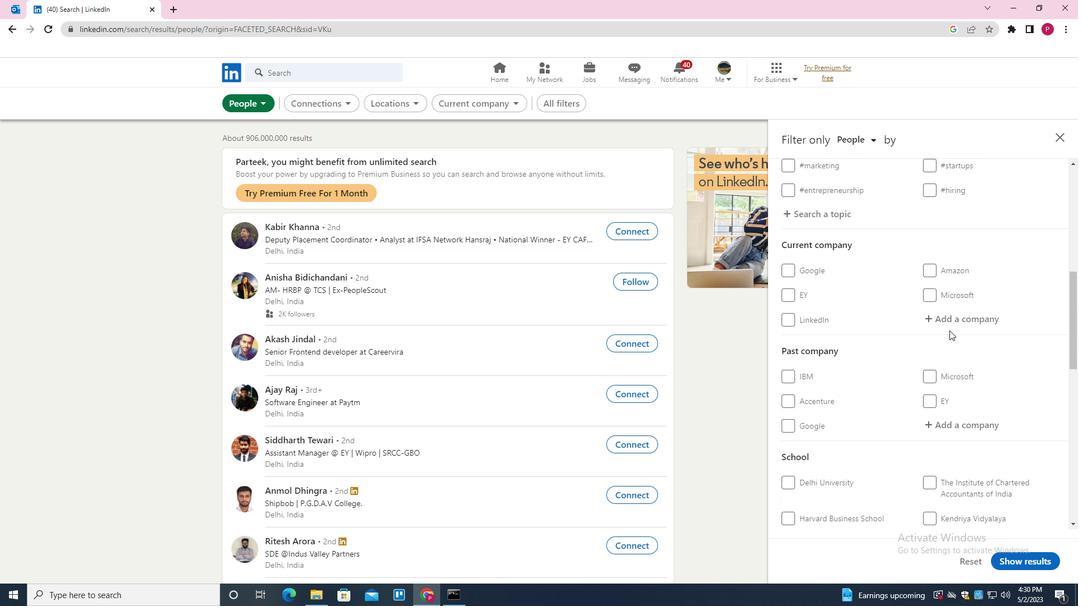 
Action: Mouse pressed left at (961, 314)
Screenshot: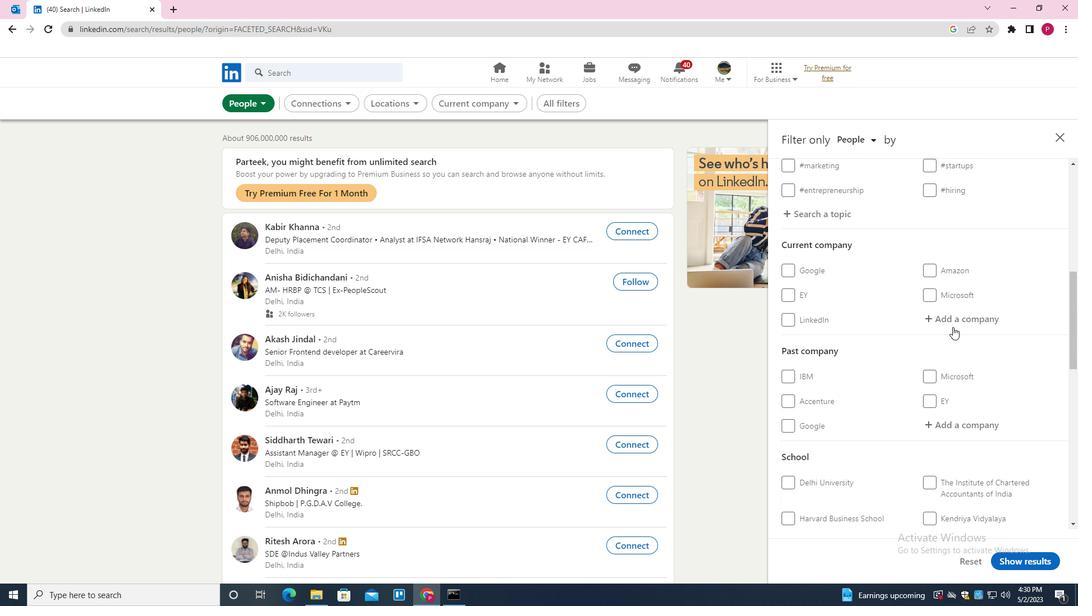 
Action: Key pressed <Key.shift><Key.shift><Key.shift><Key.shift><Key.shift><Key.shift><Key.shift><Key.shift><Key.shift><Key.shift><Key.shift><Key.shift><Key.shift><Key.shift><Key.shift>KOHLER<Key.space><Key.down><Key.enter>
Screenshot: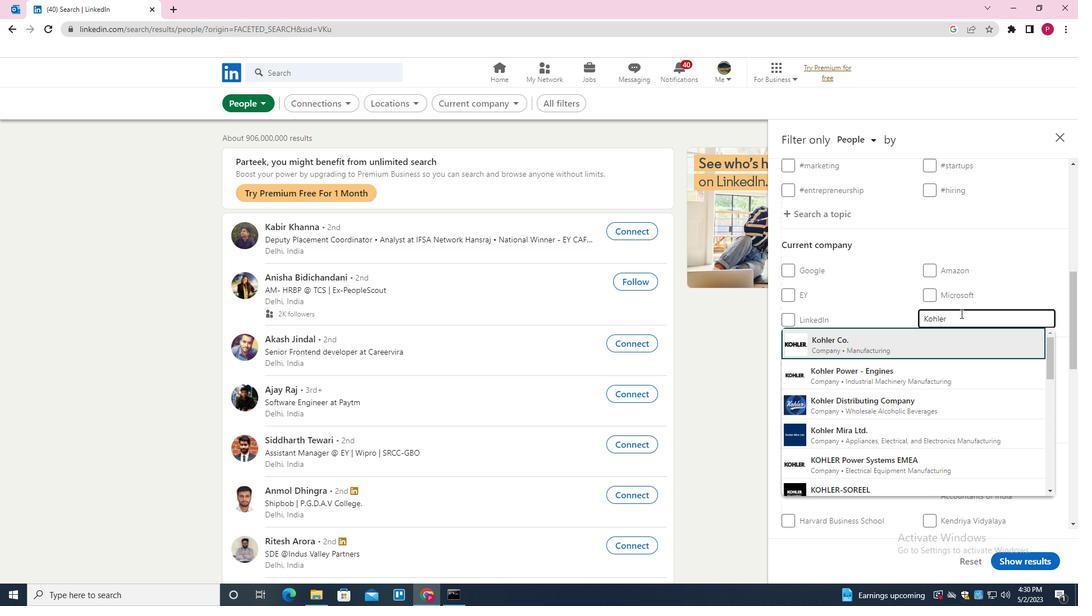 
Action: Mouse moved to (925, 364)
Screenshot: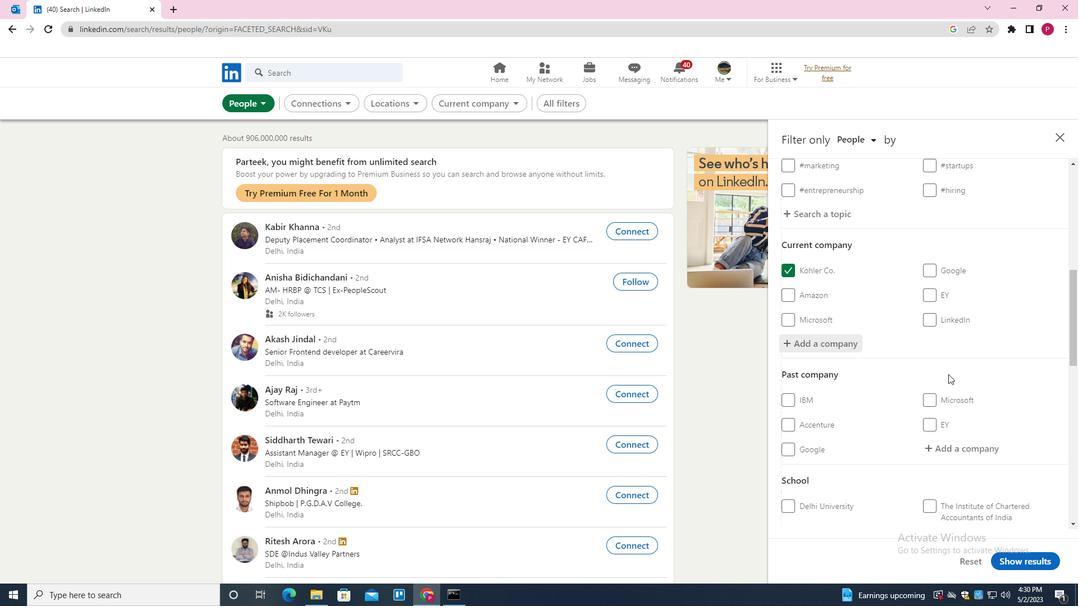 
Action: Mouse scrolled (925, 363) with delta (0, 0)
Screenshot: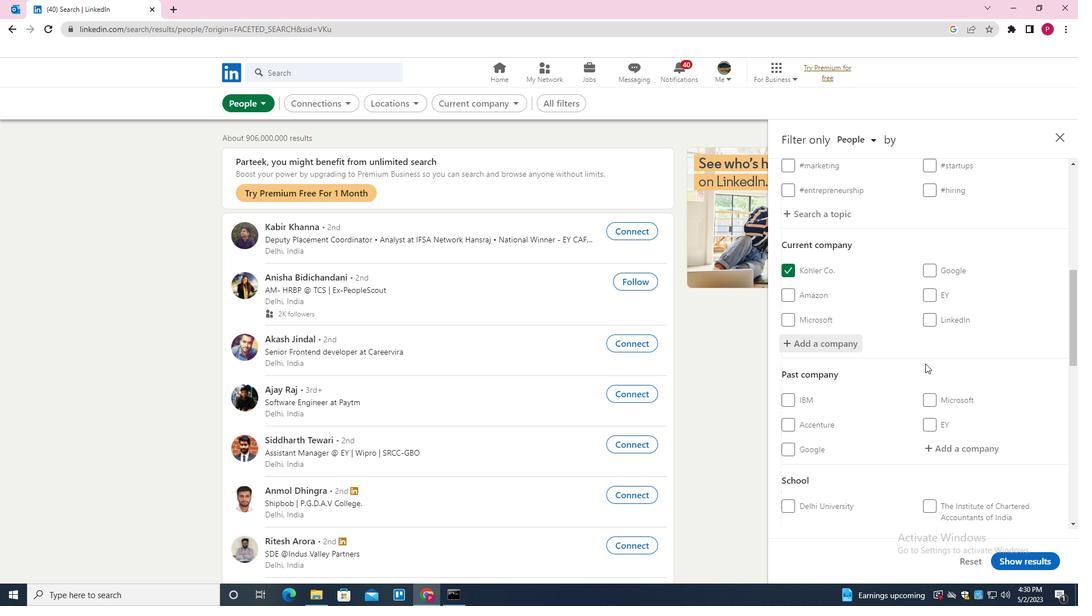 
Action: Mouse scrolled (925, 363) with delta (0, 0)
Screenshot: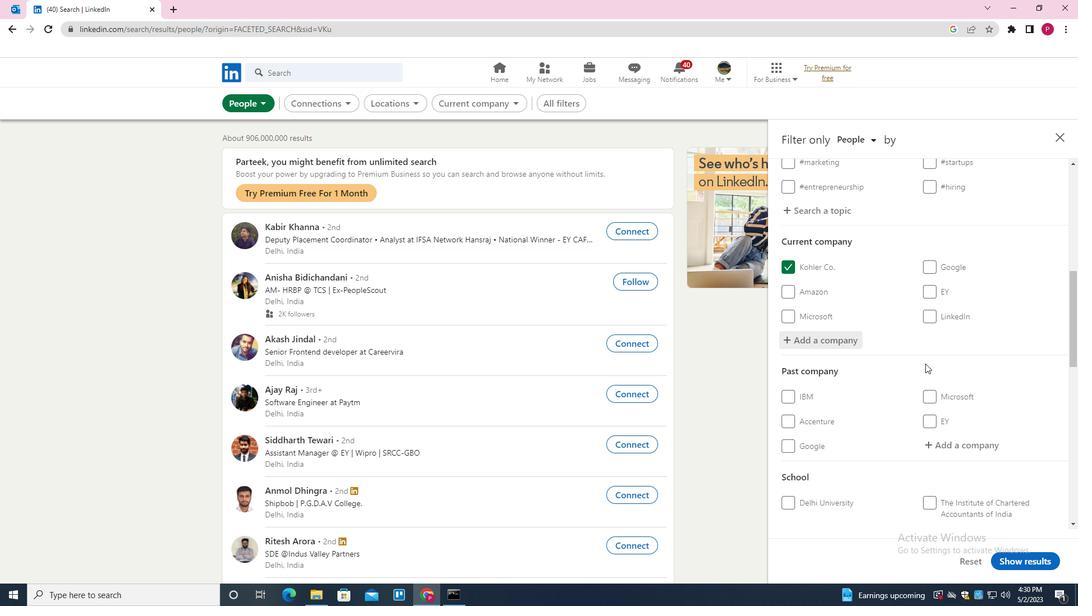 
Action: Mouse scrolled (925, 363) with delta (0, 0)
Screenshot: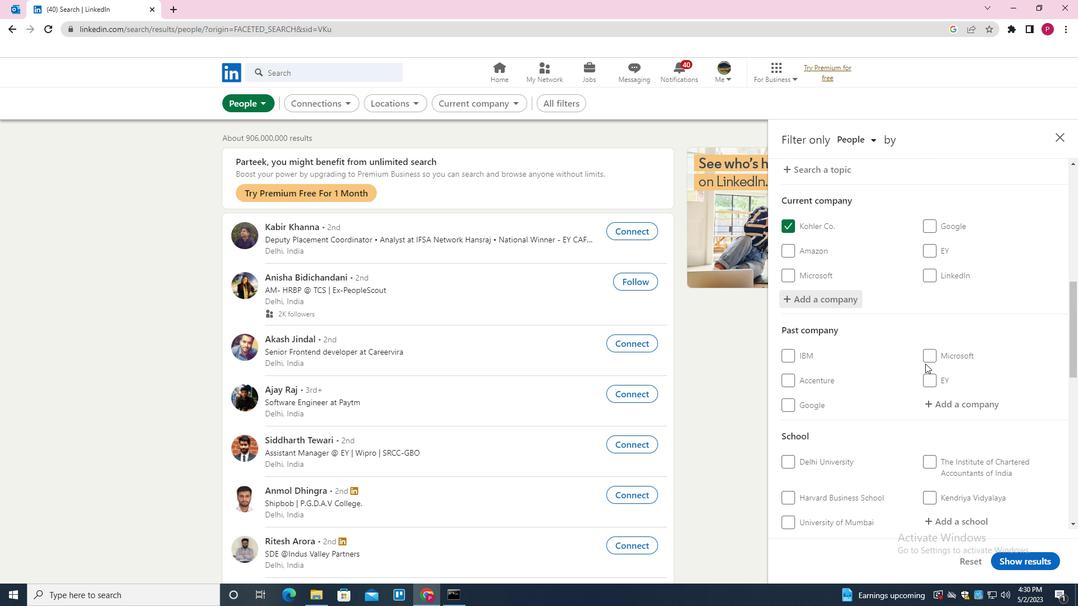 
Action: Mouse scrolled (925, 363) with delta (0, 0)
Screenshot: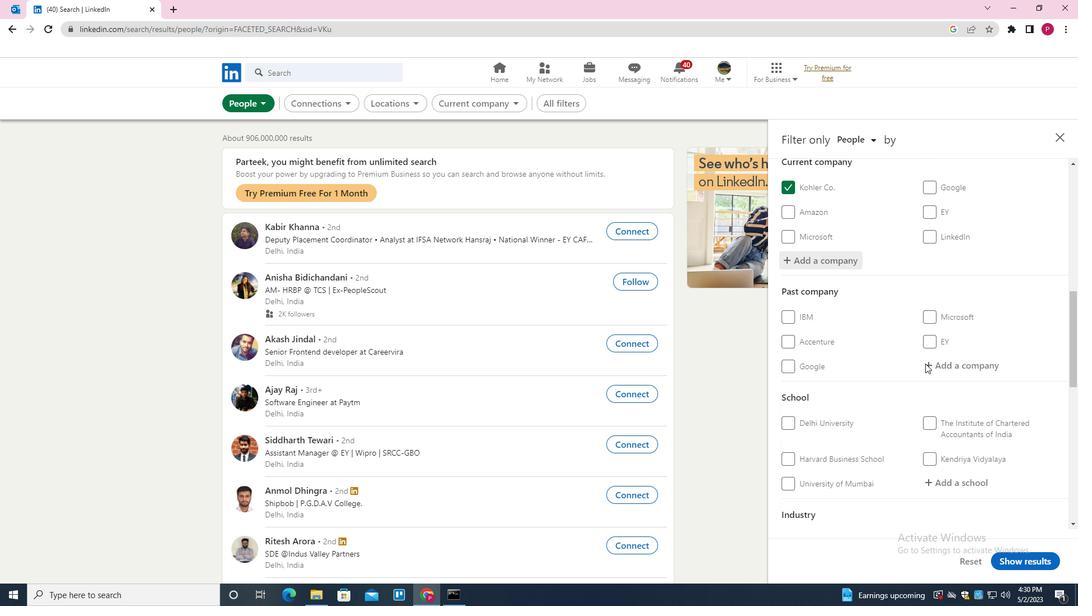 
Action: Mouse scrolled (925, 363) with delta (0, 0)
Screenshot: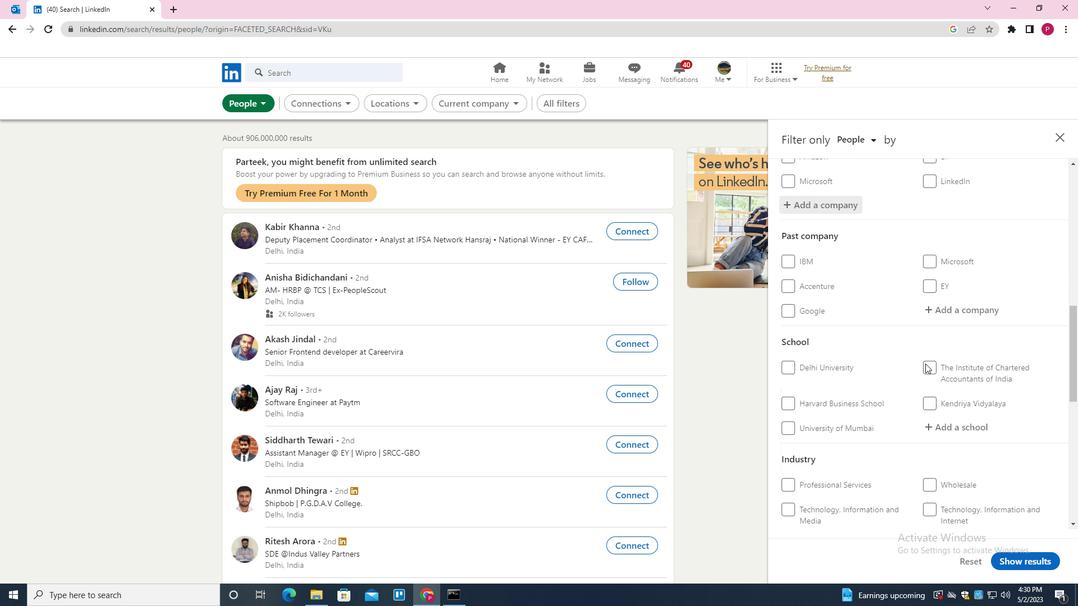 
Action: Mouse moved to (977, 282)
Screenshot: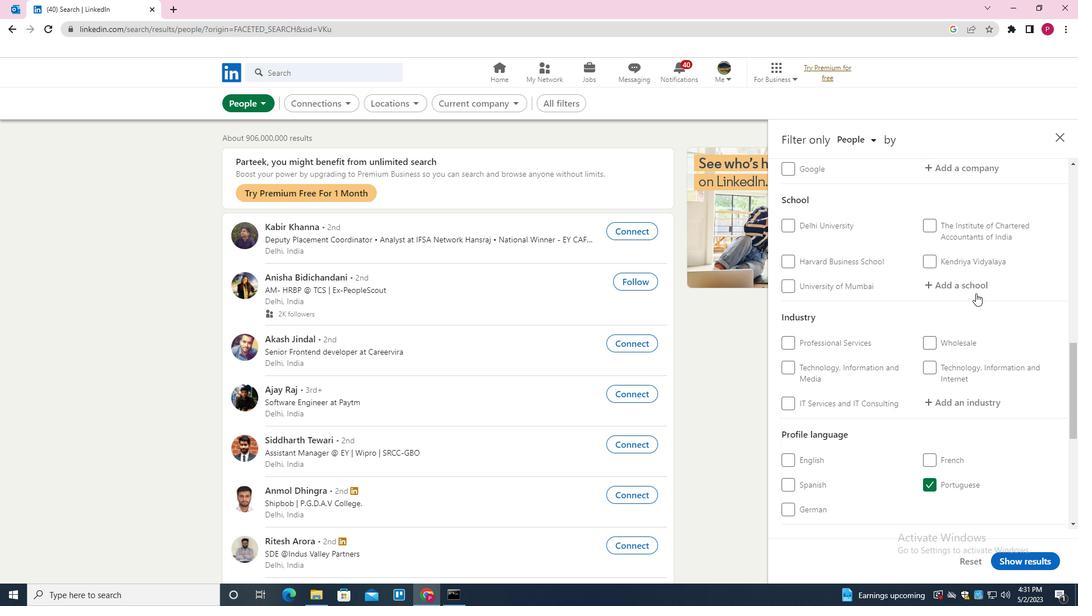 
Action: Mouse pressed left at (977, 282)
Screenshot: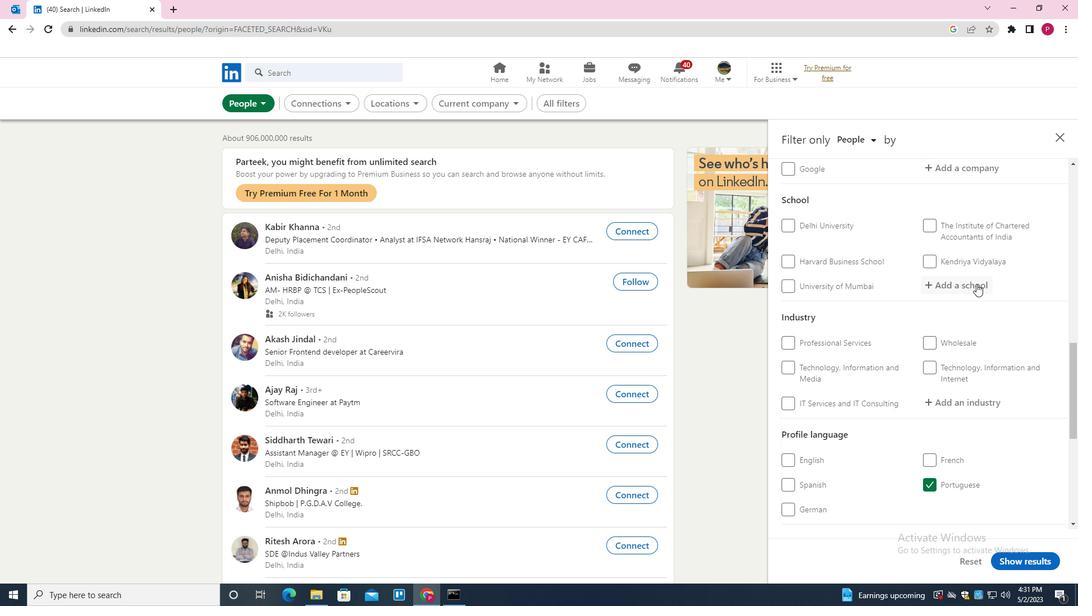 
Action: Key pressed <Key.shift><Key.shift><Key.shift><Key.shift><Key.shift><Key.shift><Key.shift><Key.shift><Key.shift><Key.shift><Key.shift><Key.shift><Key.shift><Key.shift><Key.shift><Key.shift><Key.shift><Key.shift><Key.shift><Key.shift><Key.shift><Key.shift><Key.shift><Key.shift>JSS<Key.space><Key.shift>ACADEMY<Key.space>OF<Key.space><Key.down><Key.enter>
Screenshot: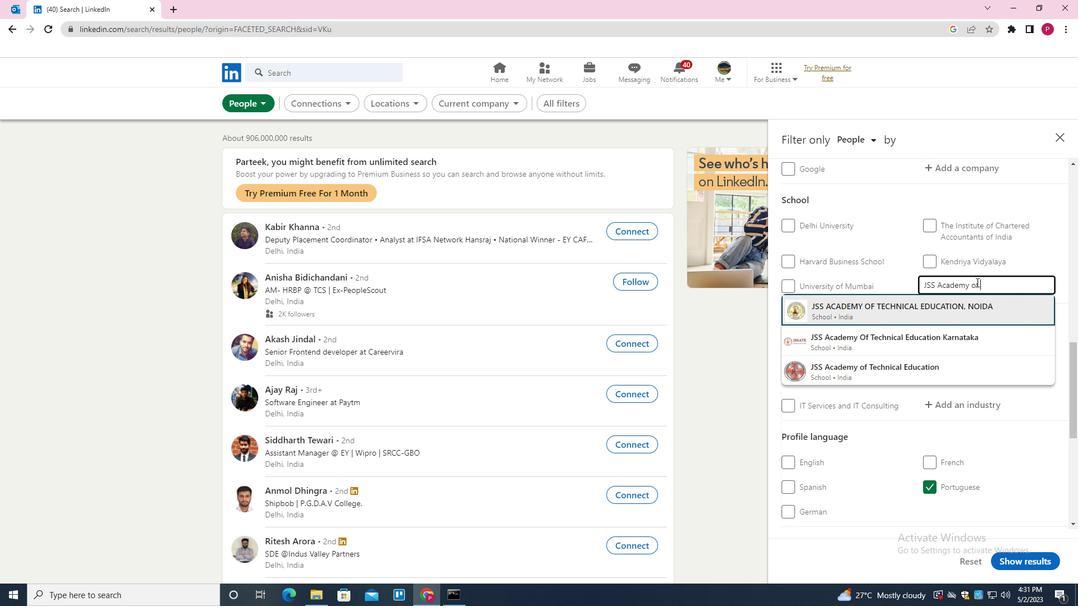 
Action: Mouse moved to (938, 319)
Screenshot: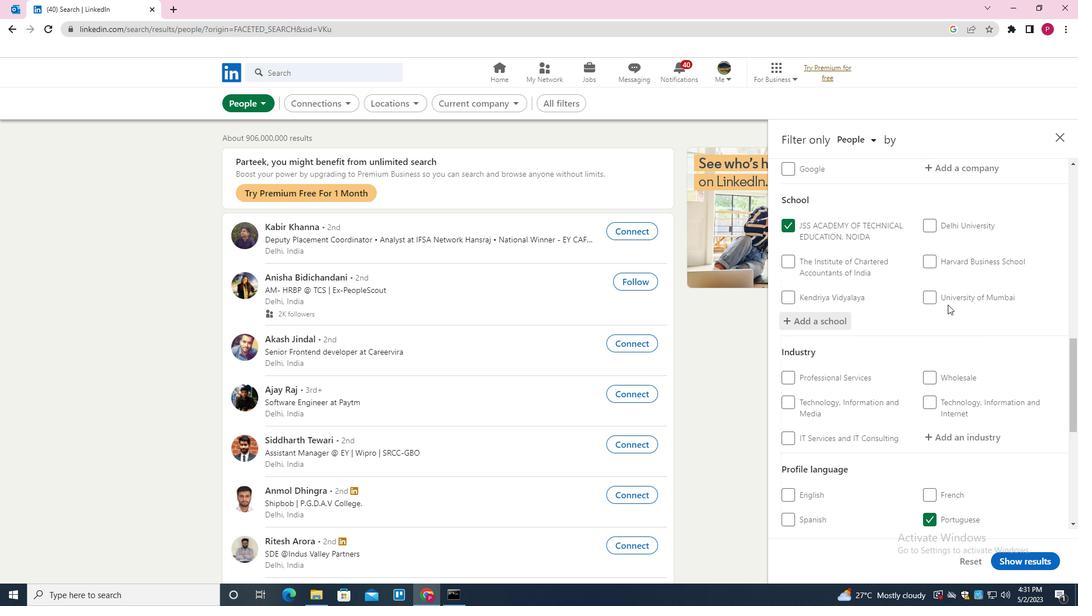 
Action: Mouse scrolled (938, 319) with delta (0, 0)
Screenshot: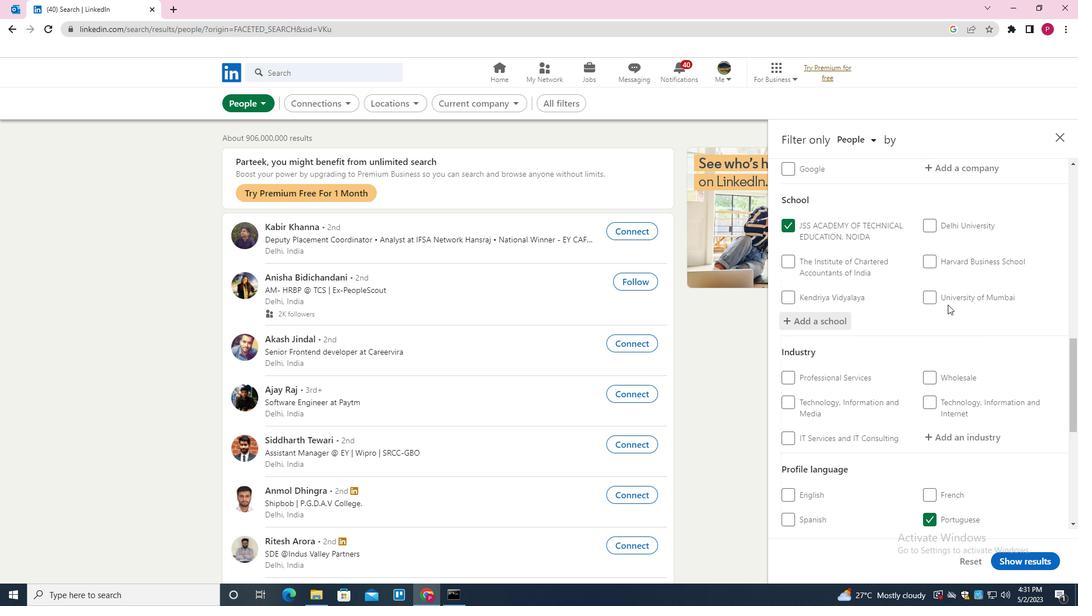 
Action: Mouse moved to (938, 320)
Screenshot: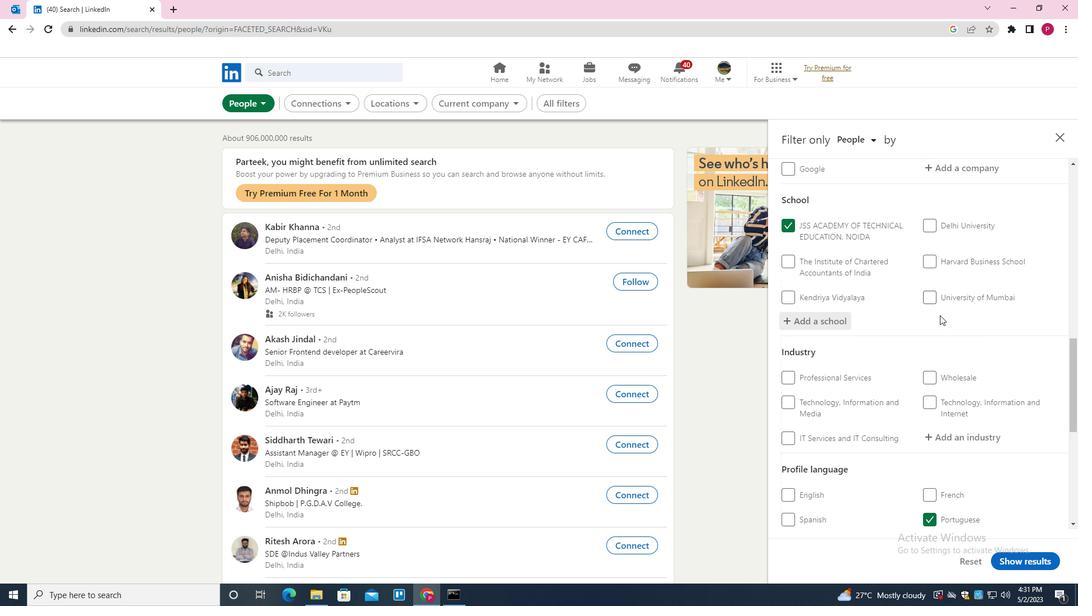 
Action: Mouse scrolled (938, 320) with delta (0, 0)
Screenshot: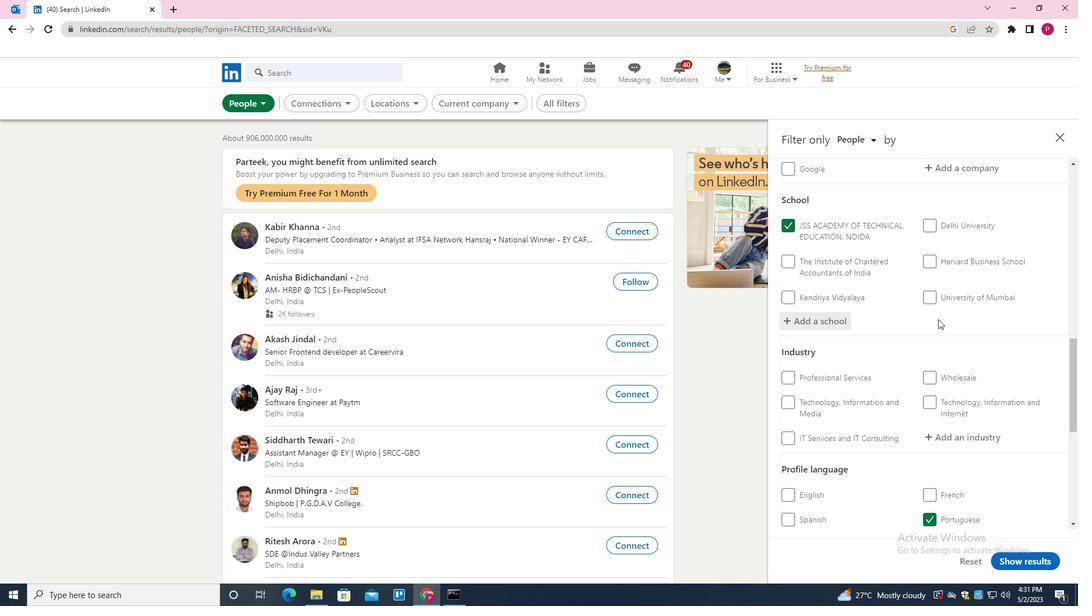 
Action: Mouse moved to (937, 320)
Screenshot: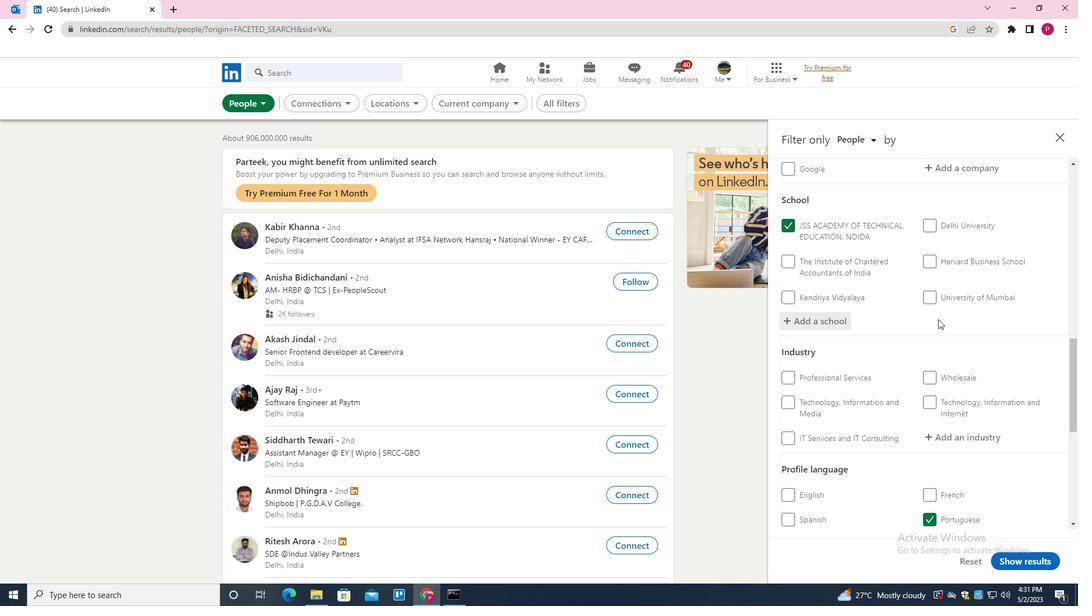 
Action: Mouse scrolled (937, 320) with delta (0, 0)
Screenshot: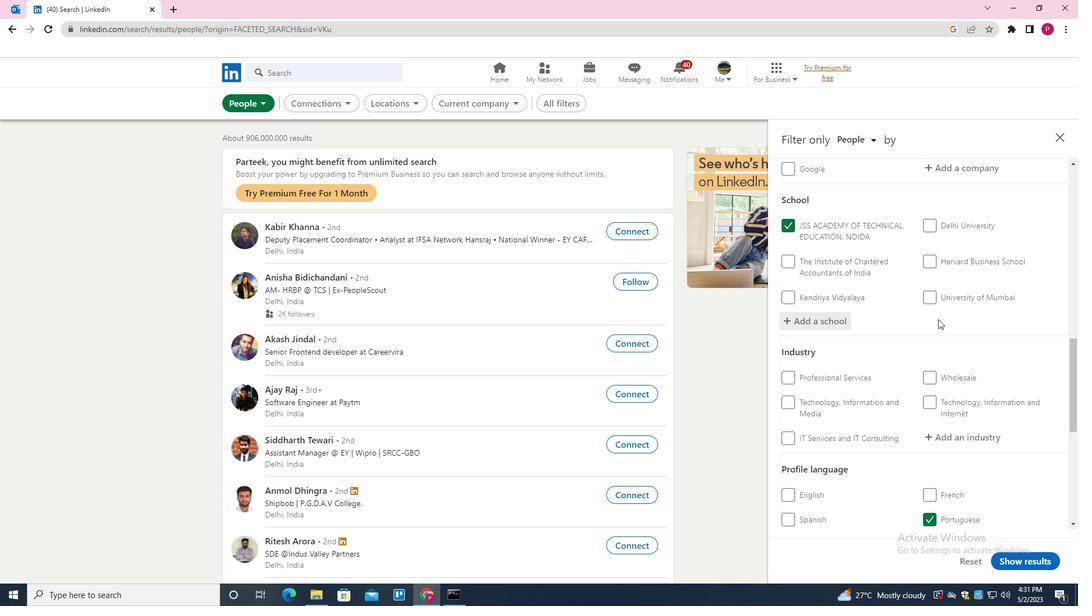
Action: Mouse moved to (963, 270)
Screenshot: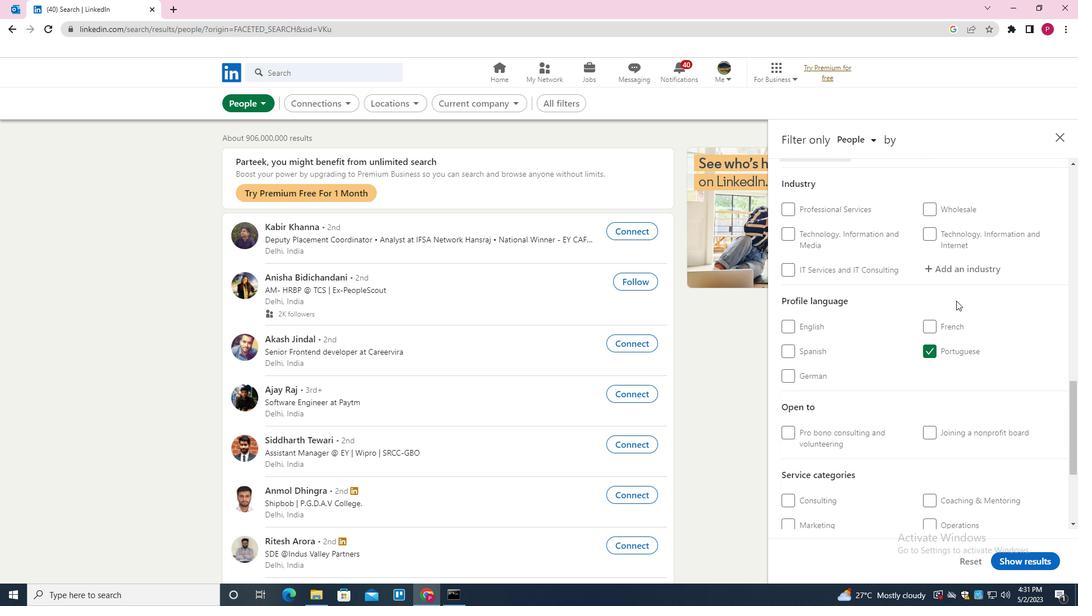 
Action: Mouse pressed left at (963, 270)
Screenshot: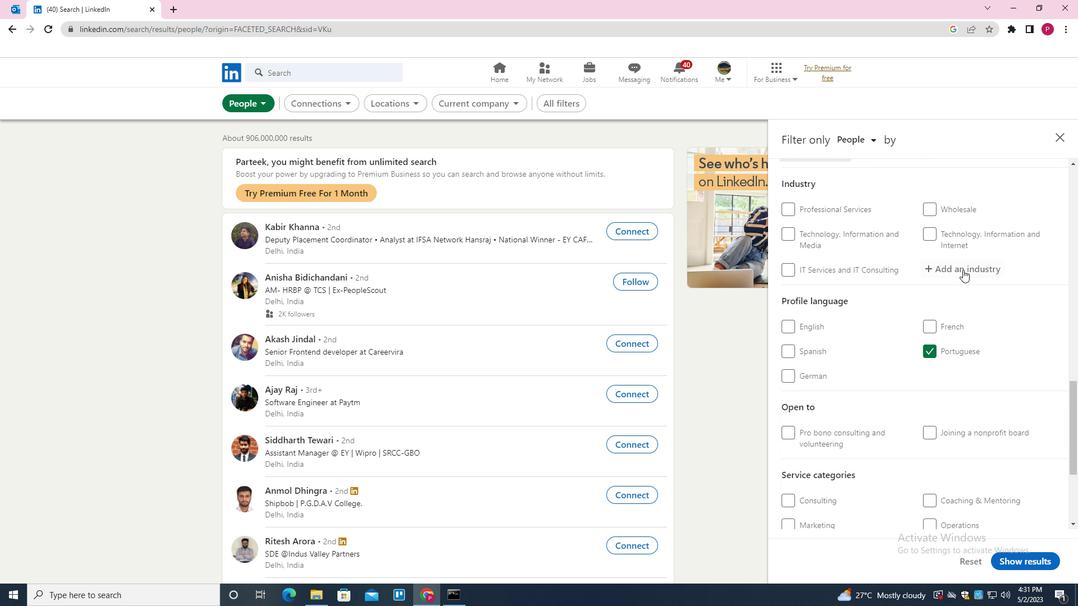 
Action: Key pressed <Key.shift><Key.shift><Key.shift><Key.shift><Key.shift><Key.shift><Key.shift><Key.shift><Key.shift><Key.shift><Key.shift><Key.shift>HISTORICAL<Key.space>SITES<Key.space><Key.down><Key.enter>
Screenshot: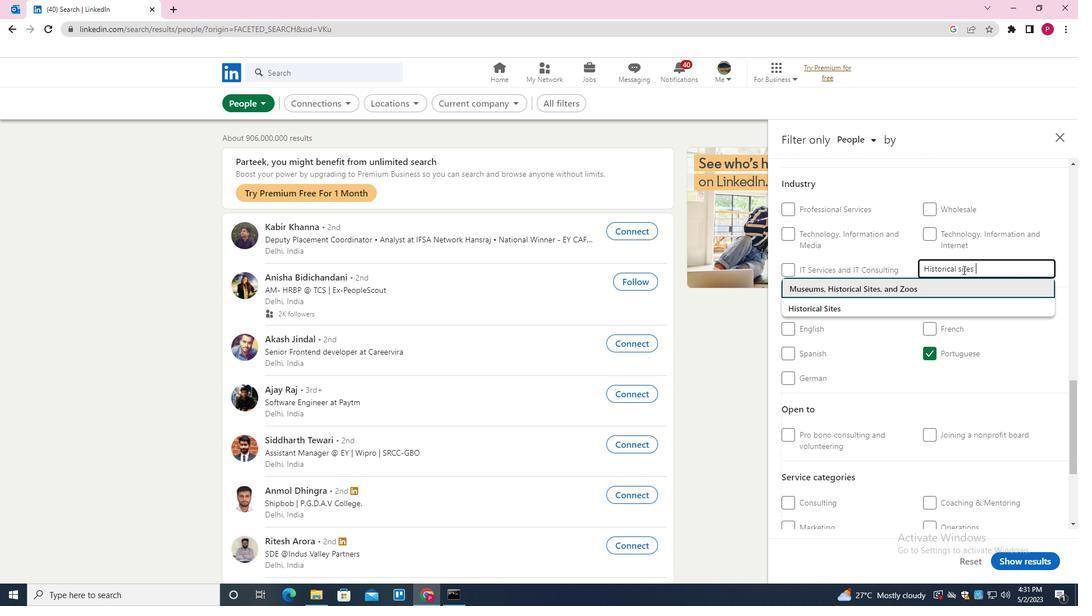 
Action: Mouse moved to (928, 309)
Screenshot: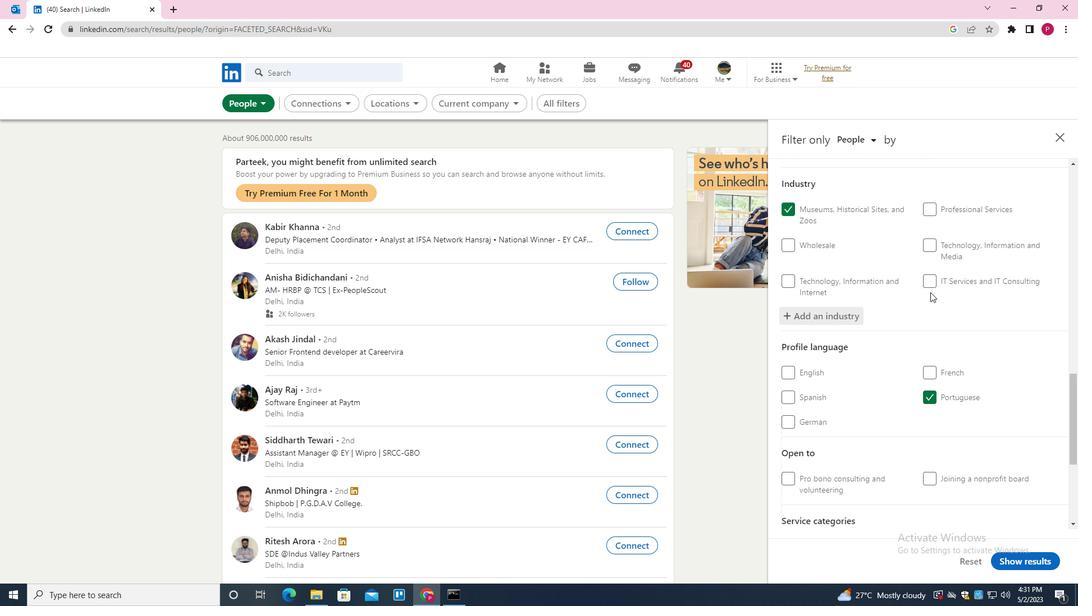 
Action: Mouse scrolled (928, 308) with delta (0, 0)
Screenshot: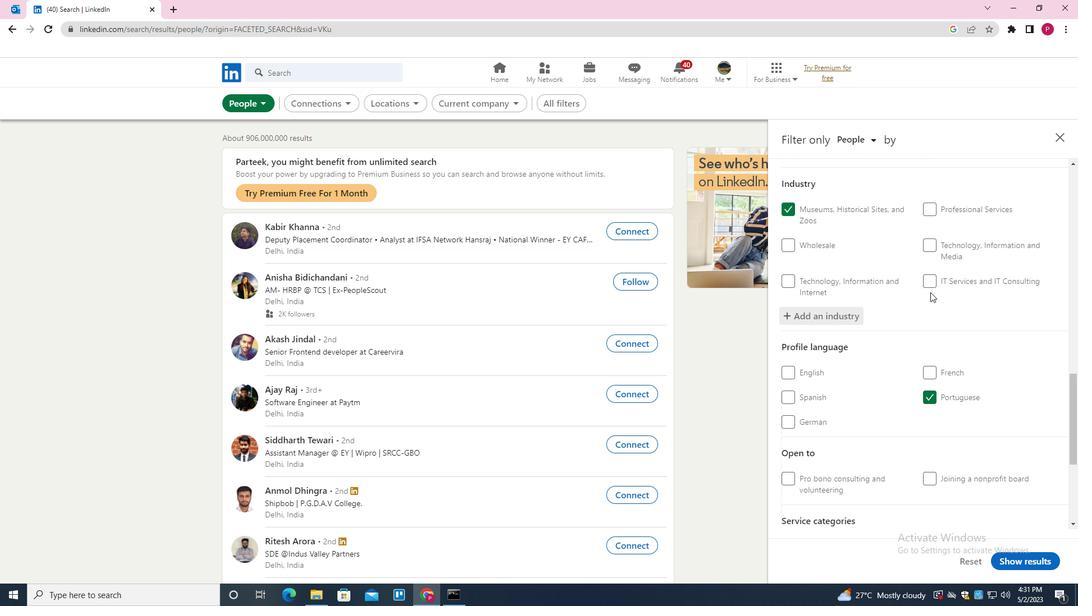 
Action: Mouse moved to (928, 311)
Screenshot: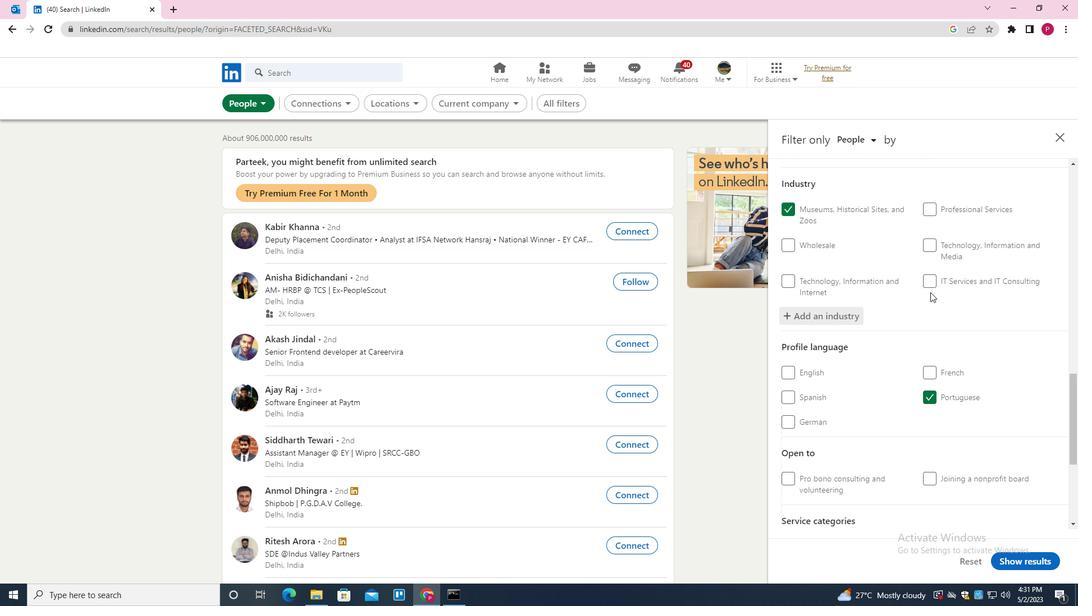 
Action: Mouse scrolled (928, 310) with delta (0, 0)
Screenshot: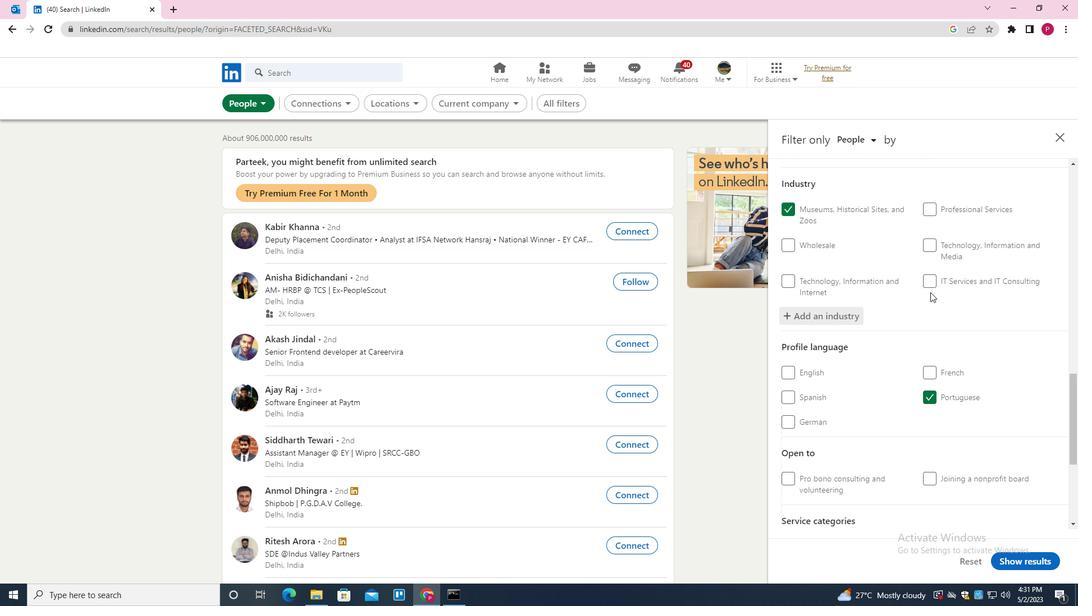 
Action: Mouse scrolled (928, 310) with delta (0, 0)
Screenshot: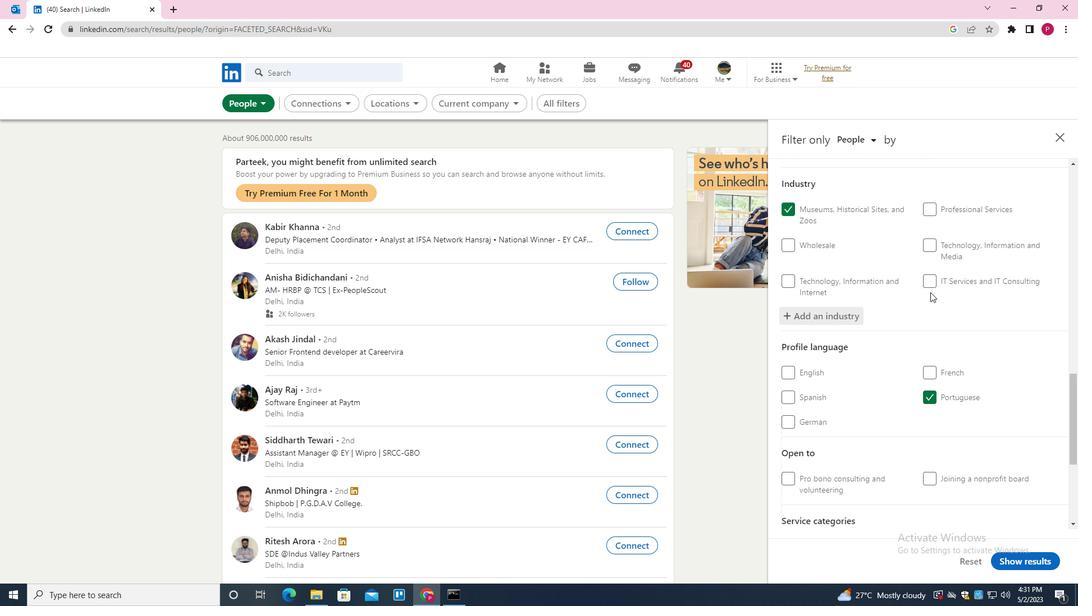 
Action: Mouse moved to (928, 311)
Screenshot: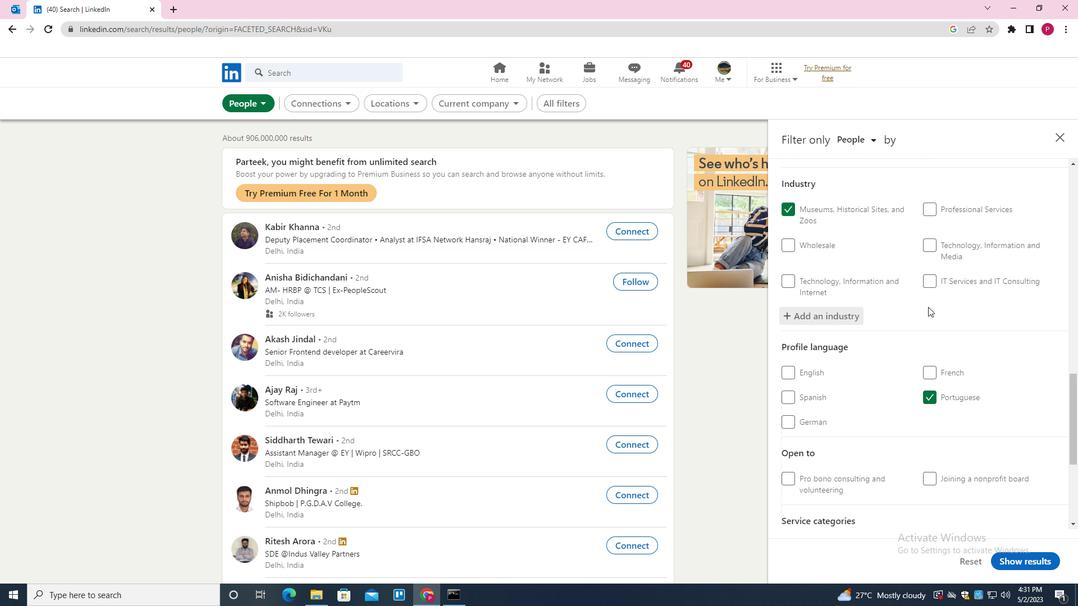 
Action: Mouse scrolled (928, 310) with delta (0, 0)
Screenshot: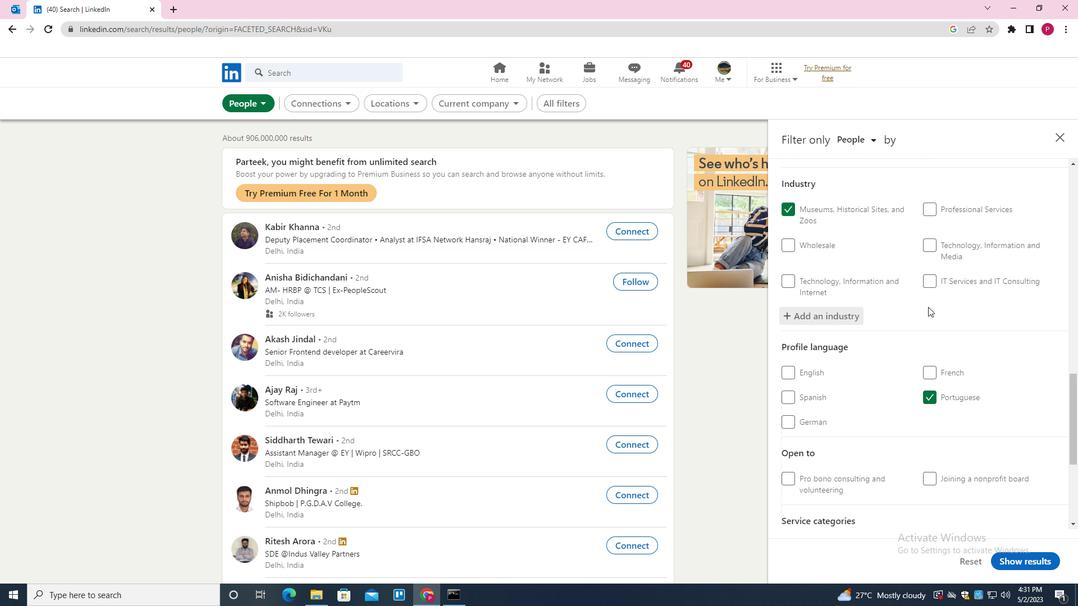 
Action: Mouse moved to (957, 371)
Screenshot: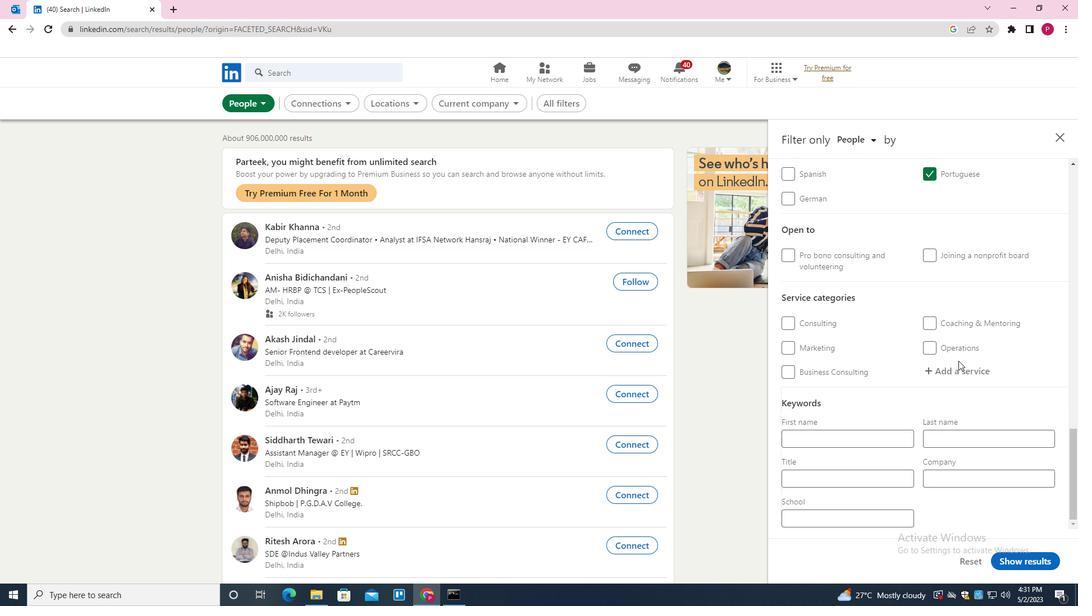 
Action: Mouse pressed left at (957, 371)
Screenshot: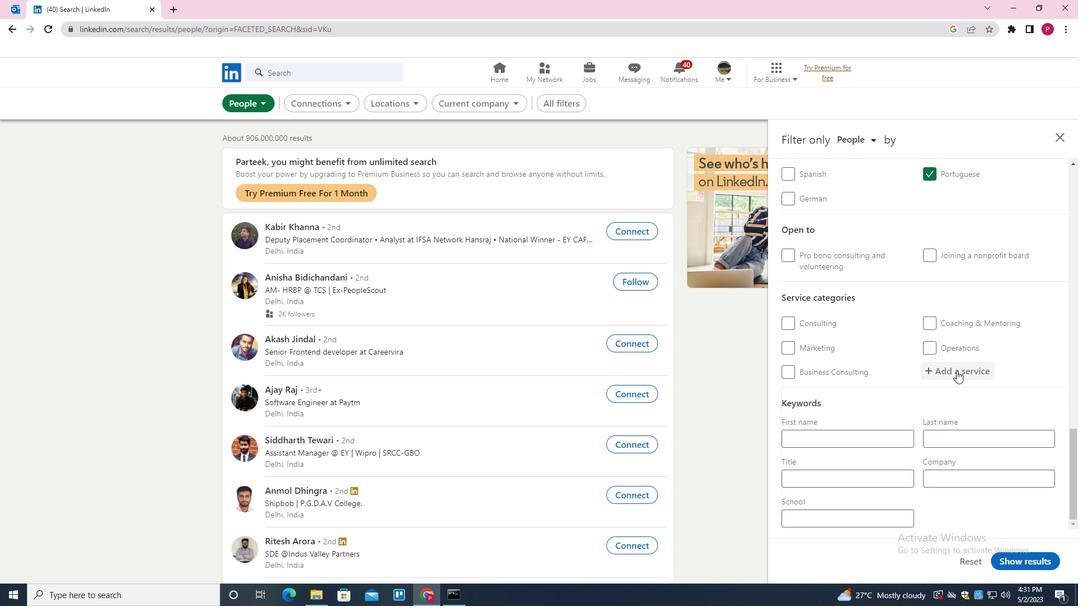 
Action: Key pressed <Key.shift><Key.shift><Key.shift><Key.shift><Key.shift><Key.shift><Key.shift>MANAGEMENT<Key.down><Key.enter>
Screenshot: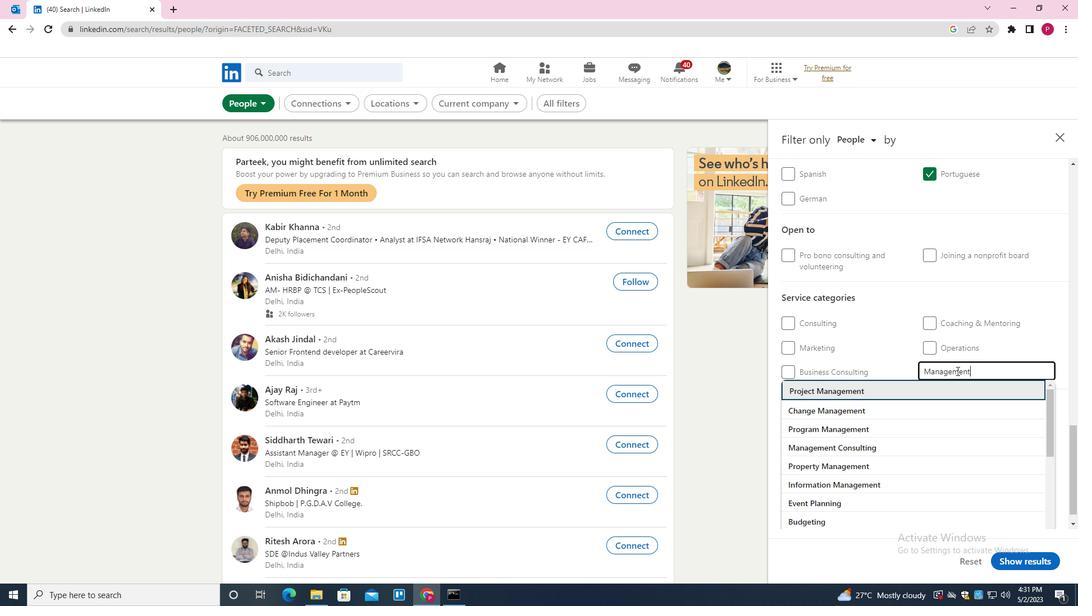 
Action: Mouse moved to (956, 372)
Screenshot: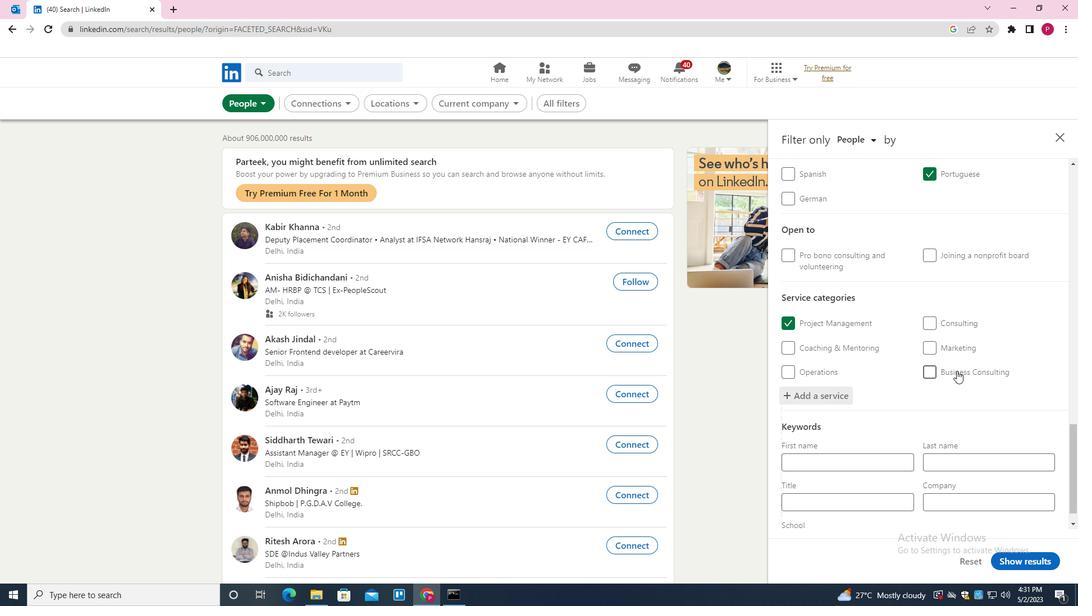 
Action: Mouse scrolled (956, 371) with delta (0, 0)
Screenshot: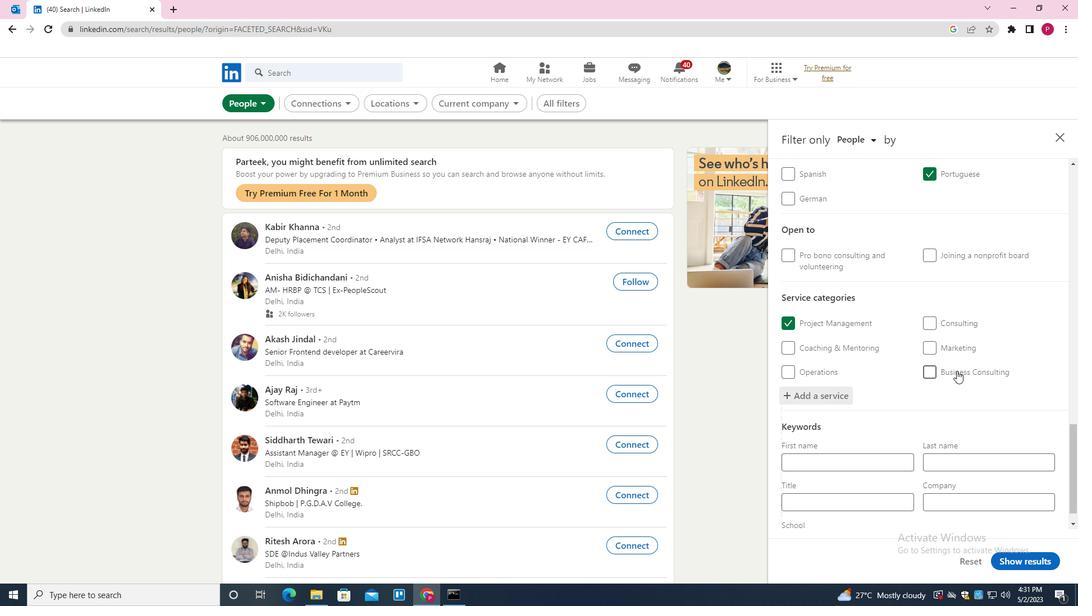 
Action: Mouse moved to (954, 374)
Screenshot: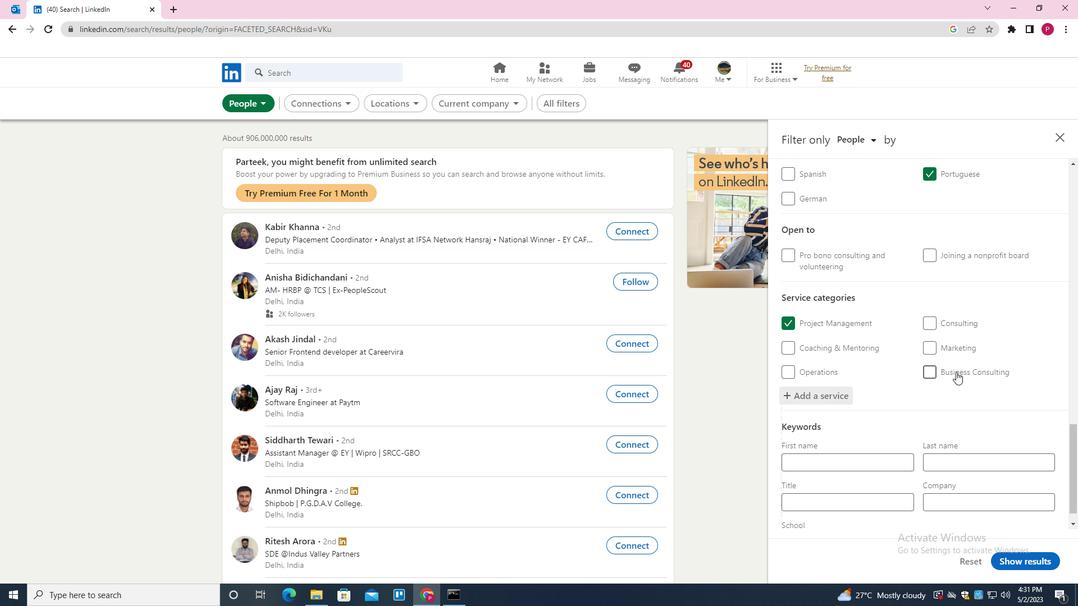 
Action: Mouse scrolled (954, 374) with delta (0, 0)
Screenshot: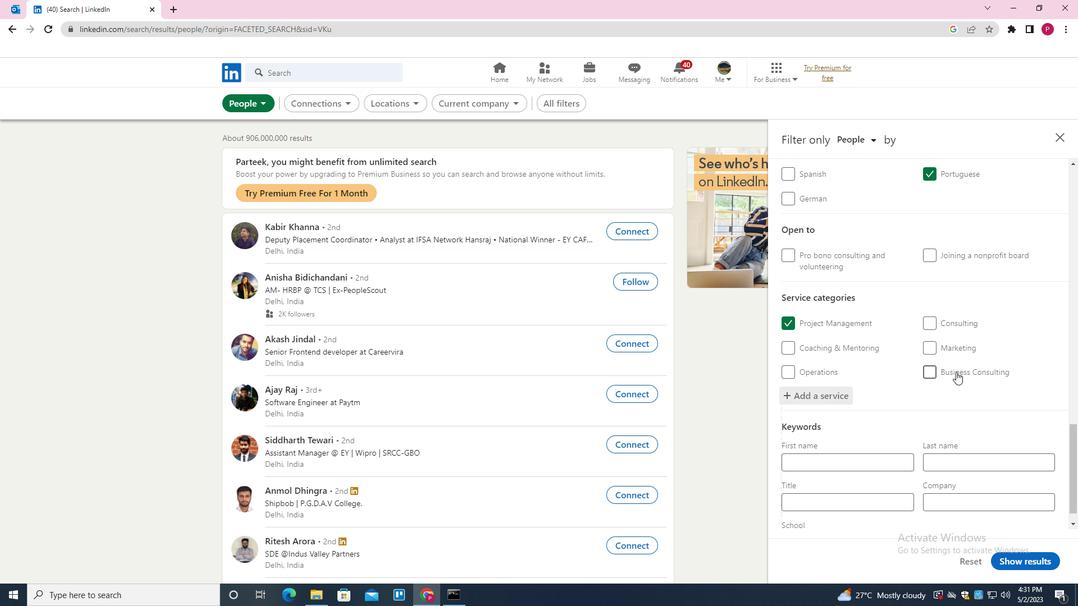 
Action: Mouse moved to (943, 389)
Screenshot: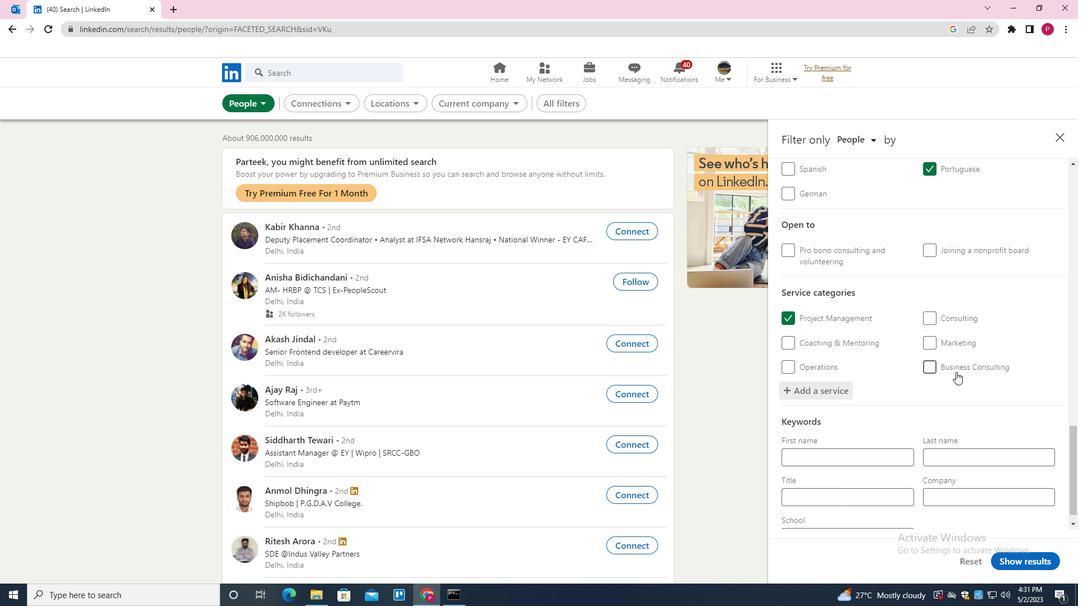 
Action: Mouse scrolled (943, 389) with delta (0, 0)
Screenshot: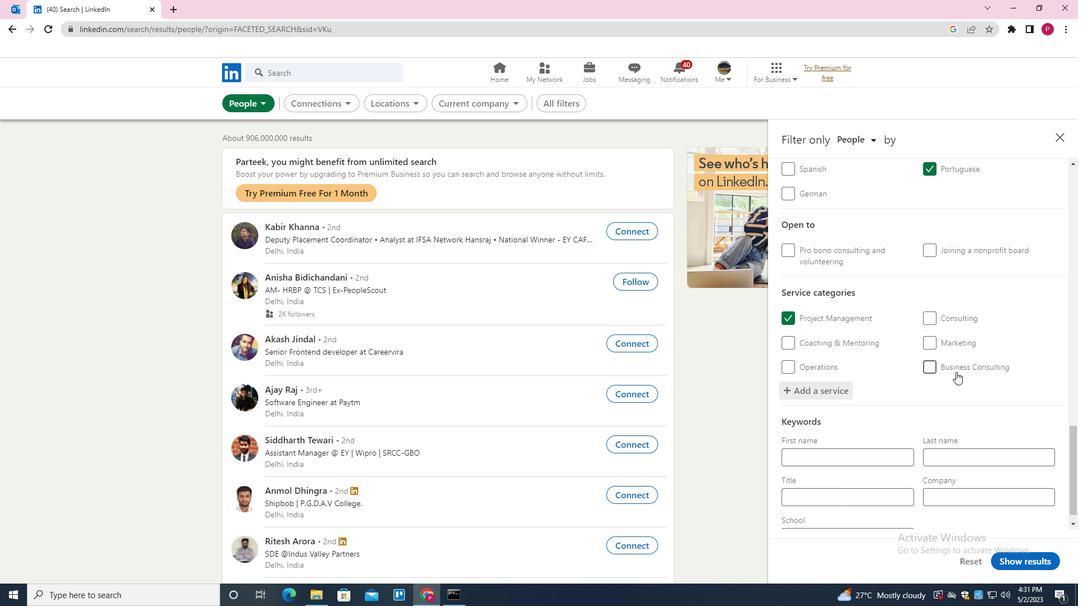 
Action: Mouse moved to (934, 408)
Screenshot: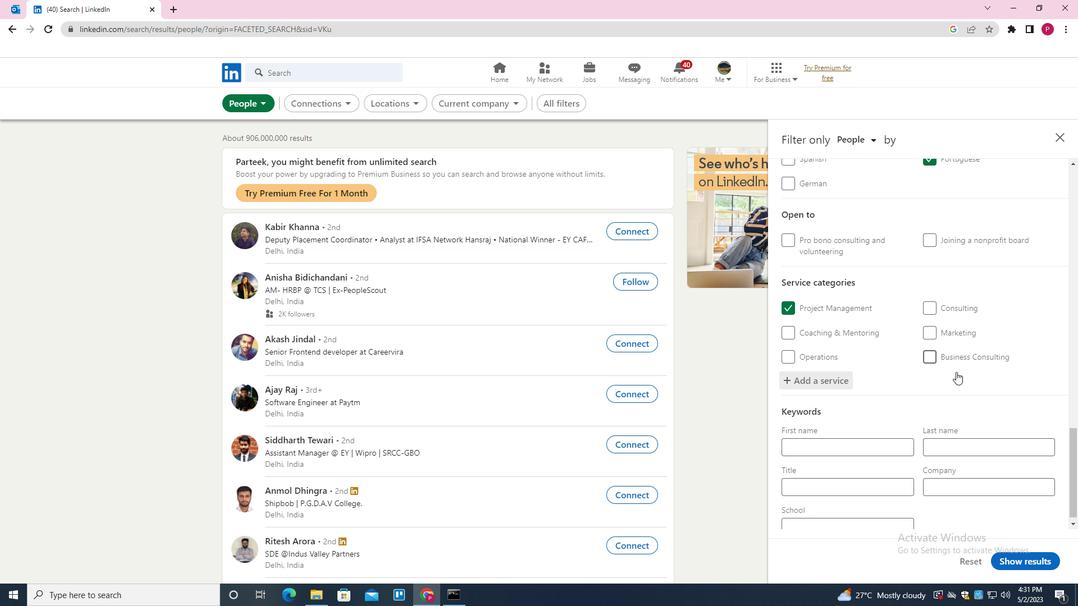 
Action: Mouse scrolled (934, 407) with delta (0, 0)
Screenshot: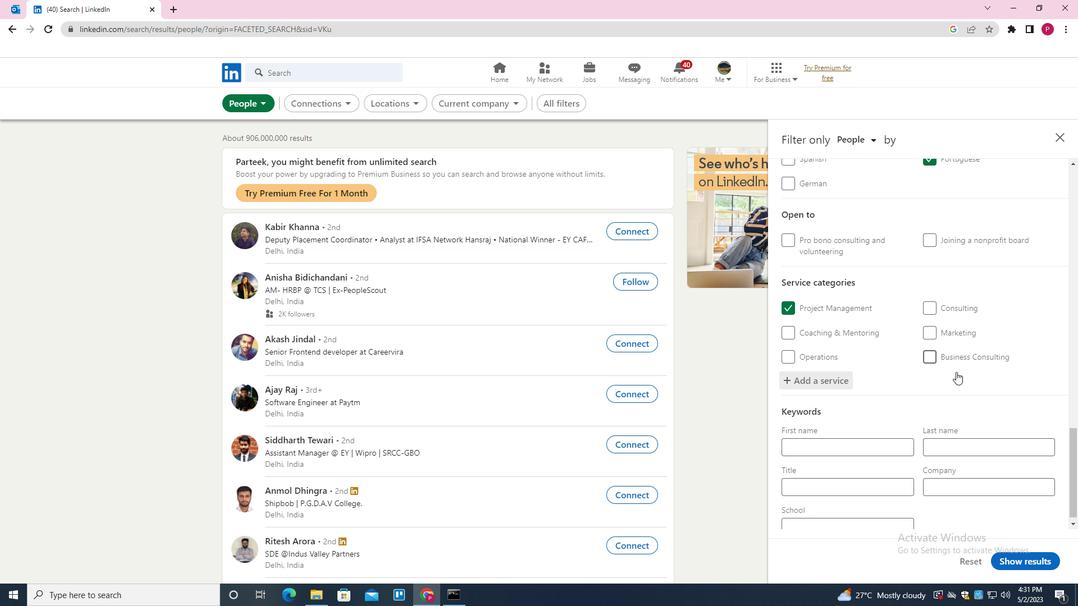 
Action: Mouse moved to (931, 420)
Screenshot: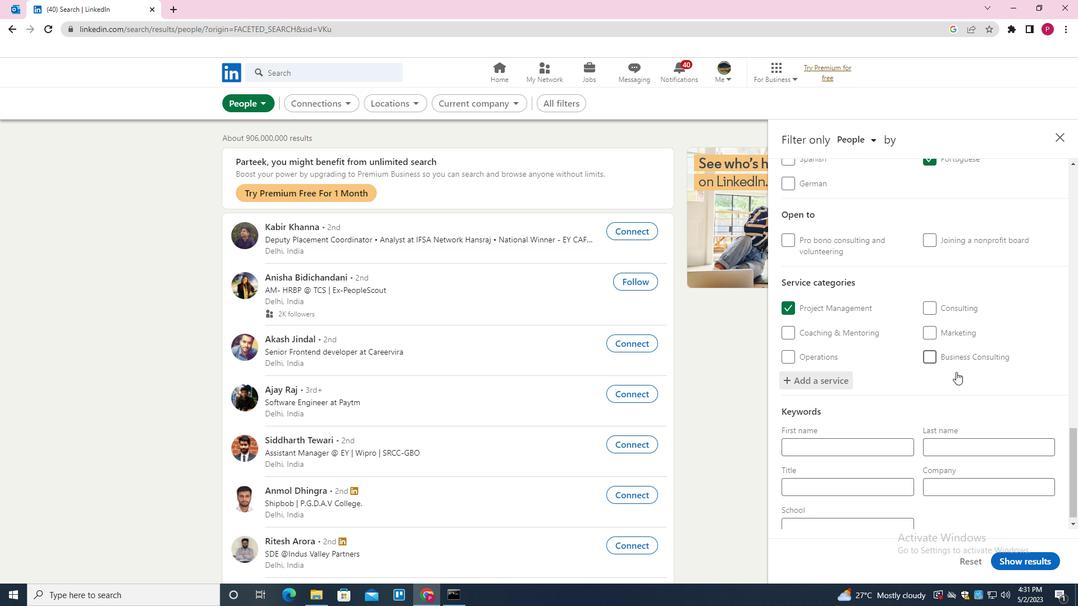 
Action: Mouse scrolled (931, 420) with delta (0, 0)
Screenshot: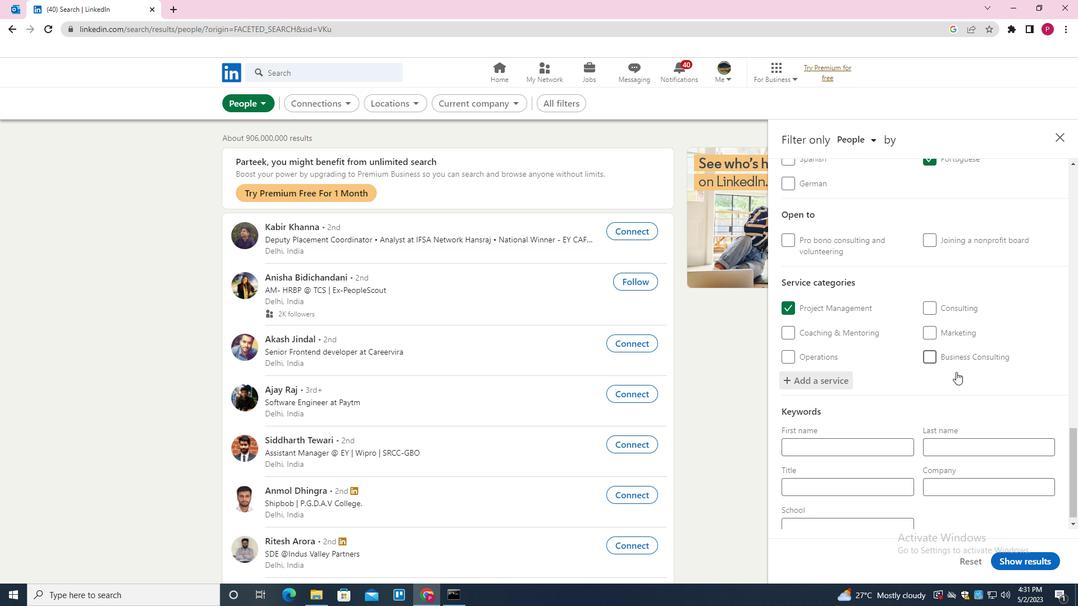 
Action: Mouse moved to (925, 433)
Screenshot: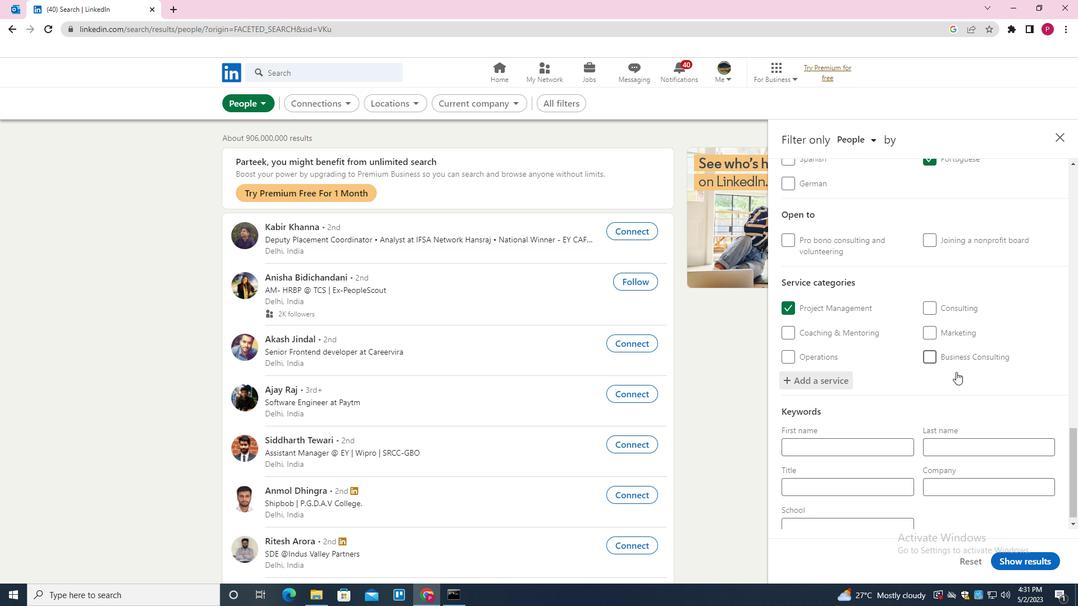 
Action: Mouse scrolled (925, 432) with delta (0, 0)
Screenshot: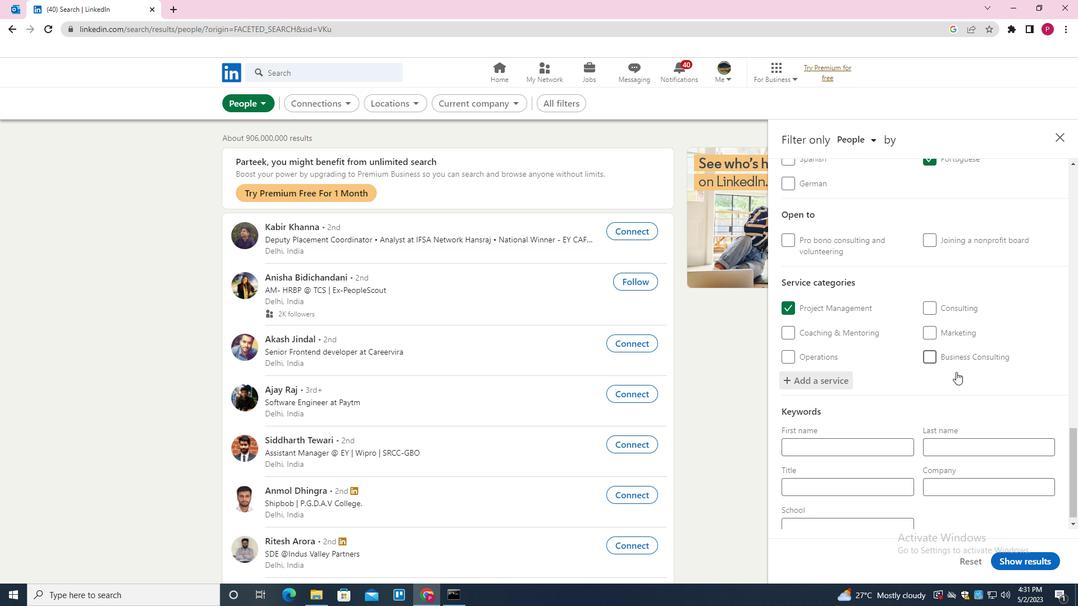 
Action: Mouse moved to (843, 478)
Screenshot: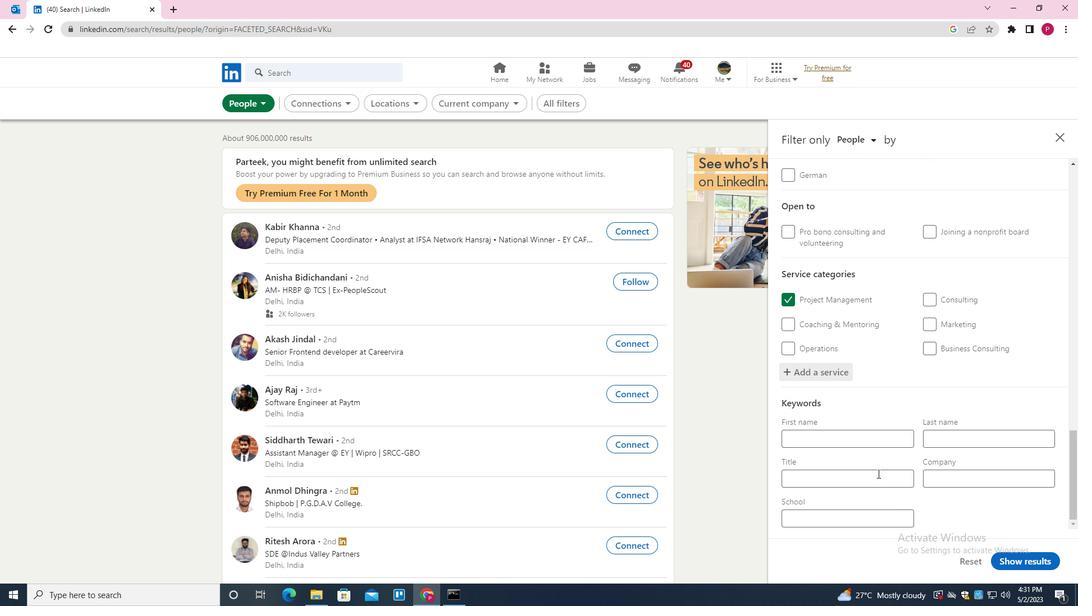 
Action: Mouse pressed left at (843, 478)
Screenshot: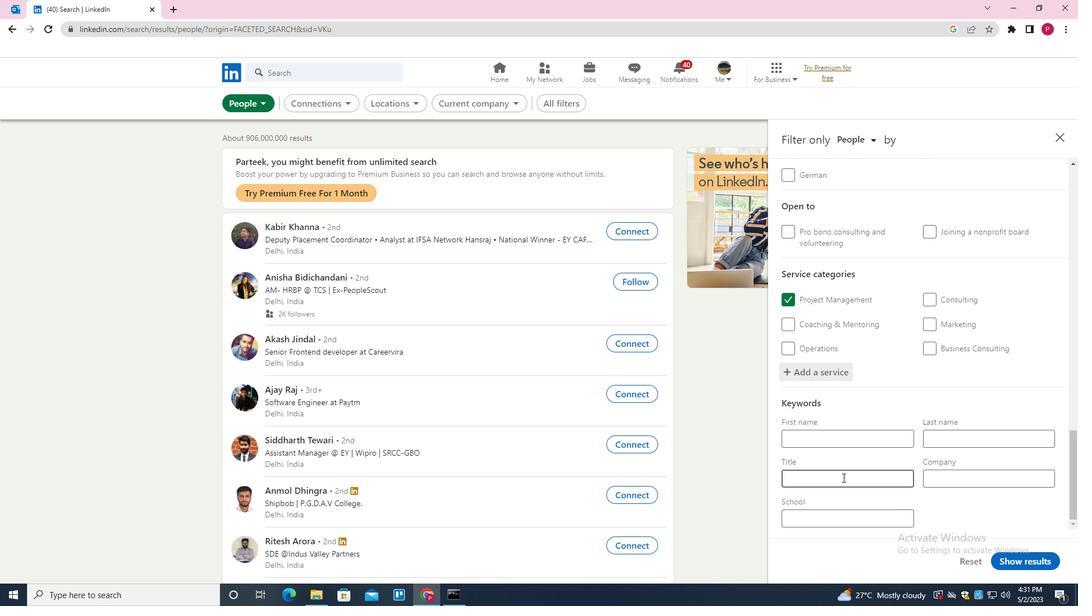 
Action: Key pressed <Key.shift><Key.shift><Key.shift><Key.shift>SPA<Key.space><Key.shift><Key.shift><Key.shift><Key.shift><Key.shift><Key.shift><Key.shift><Key.shift><Key.shift><Key.shift><Key.shift><Key.shift><Key.shift><Key.shift><Key.shift><Key.shift><Key.shift><Key.shift><Key.shift><Key.shift><Key.shift><Key.shift>MANAGER
Screenshot: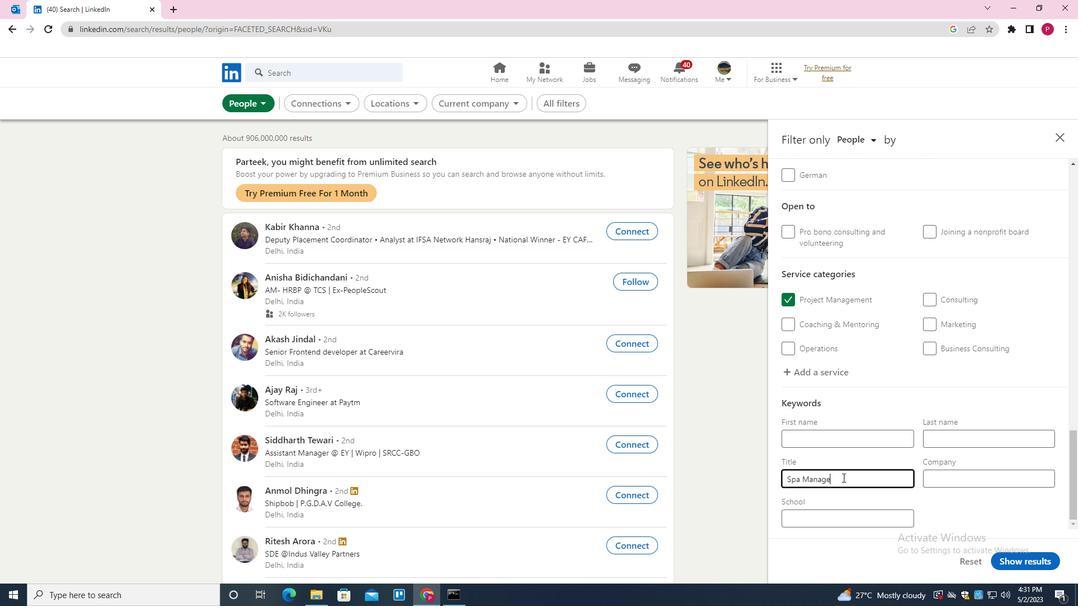 
Action: Mouse moved to (1042, 564)
Screenshot: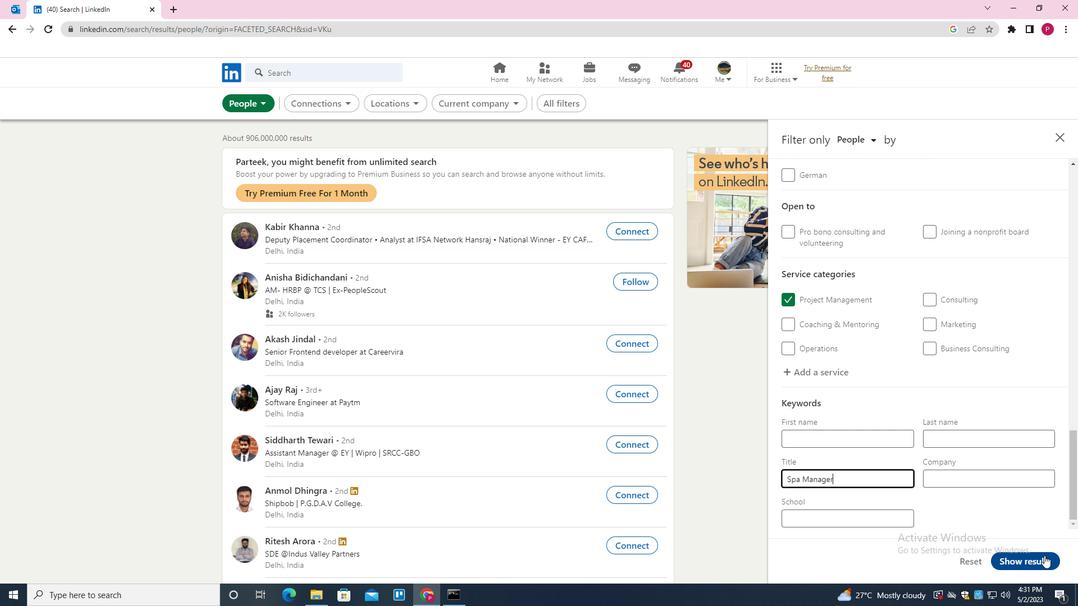 
Action: Mouse pressed left at (1042, 564)
Screenshot: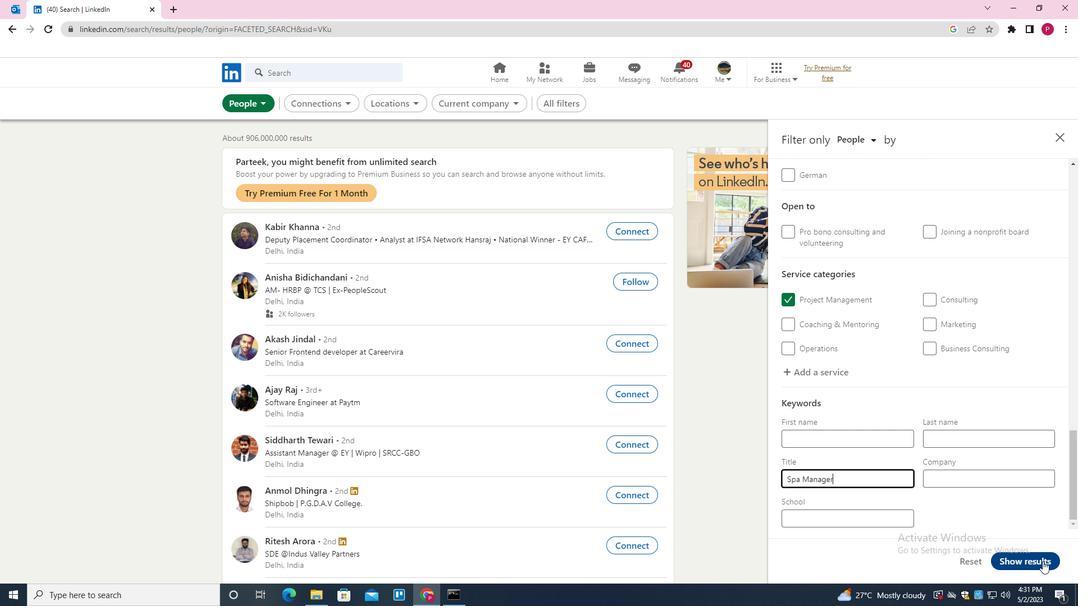 
Action: Mouse moved to (403, 342)
Screenshot: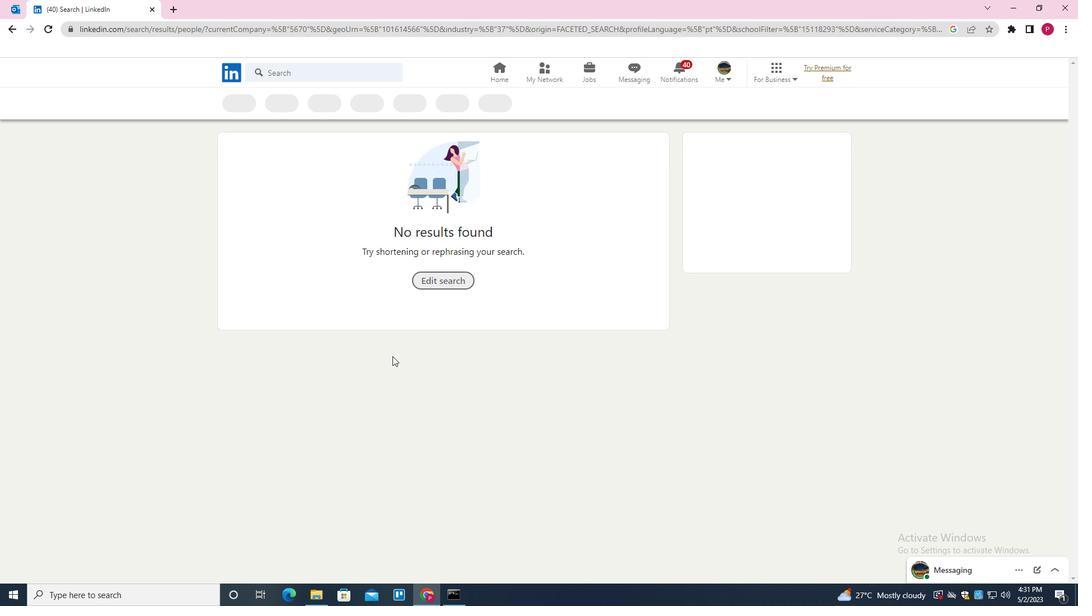 
